 Task: Create Records for custom object Enrollment in education management system.
Action: Mouse moved to (12, 59)
Screenshot: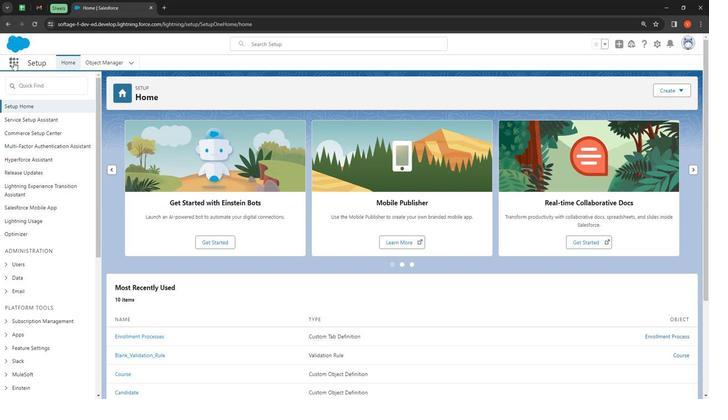
Action: Mouse pressed left at (12, 59)
Screenshot: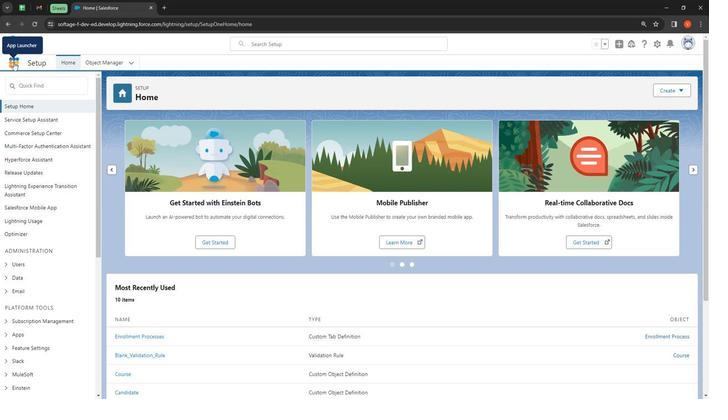
Action: Mouse moved to (26, 209)
Screenshot: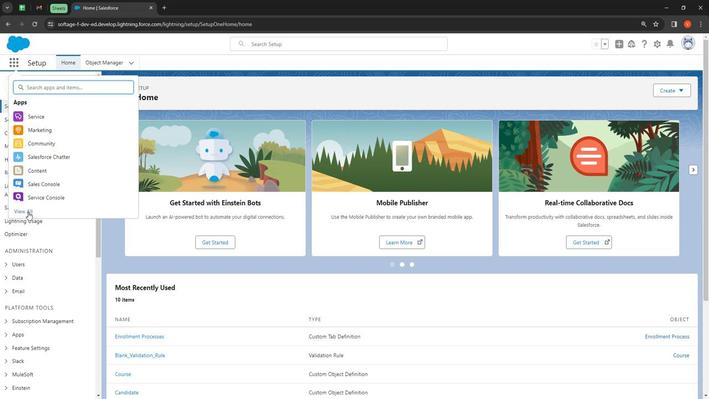 
Action: Mouse pressed left at (26, 209)
Screenshot: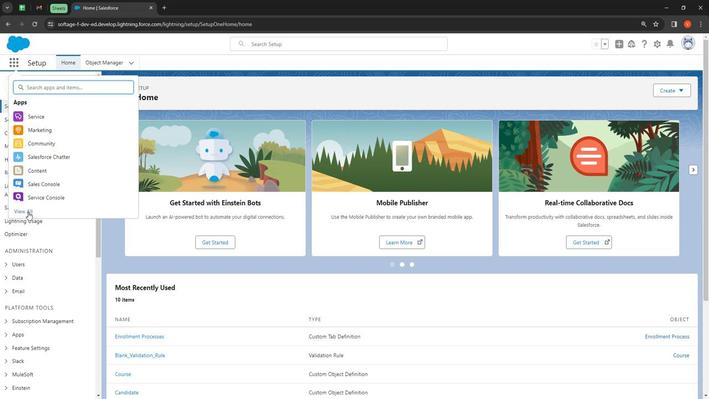 
Action: Mouse moved to (300, 82)
Screenshot: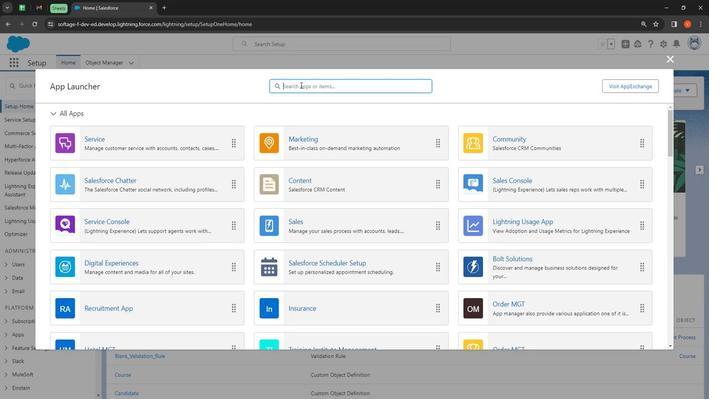 
Action: Mouse pressed left at (300, 82)
Screenshot: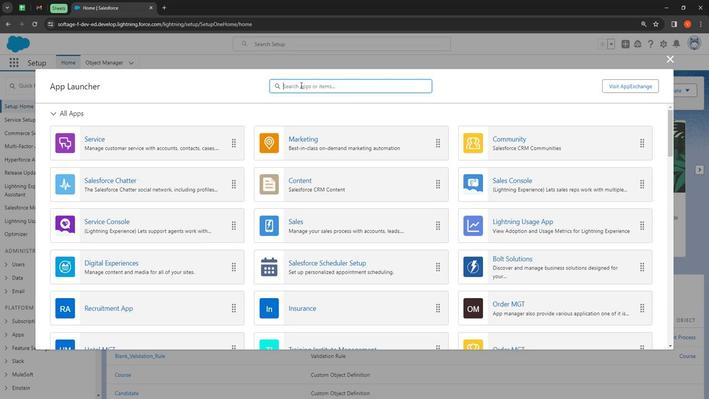 
Action: Key pressed <Key.shift>Enro
Screenshot: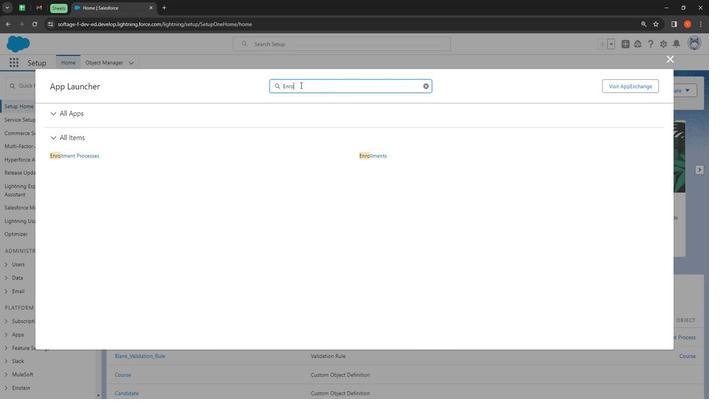 
Action: Mouse moved to (383, 153)
Screenshot: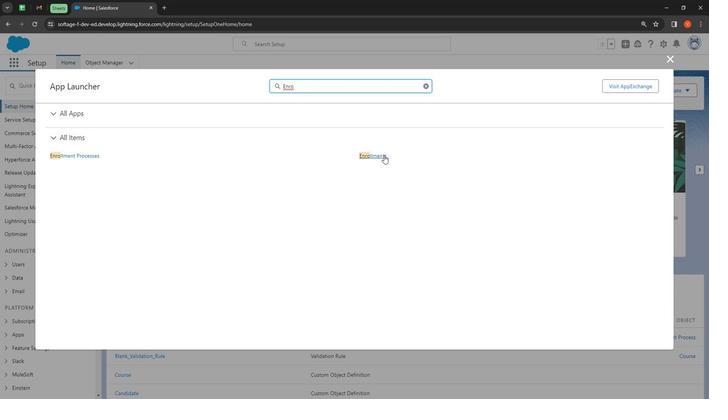 
Action: Mouse pressed left at (383, 153)
Screenshot: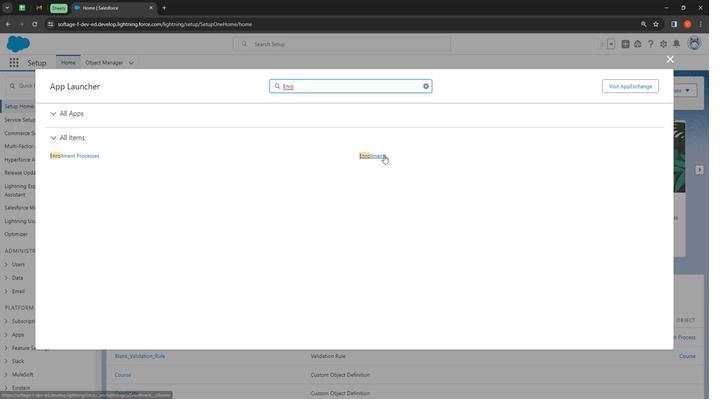 
Action: Mouse moved to (601, 86)
Screenshot: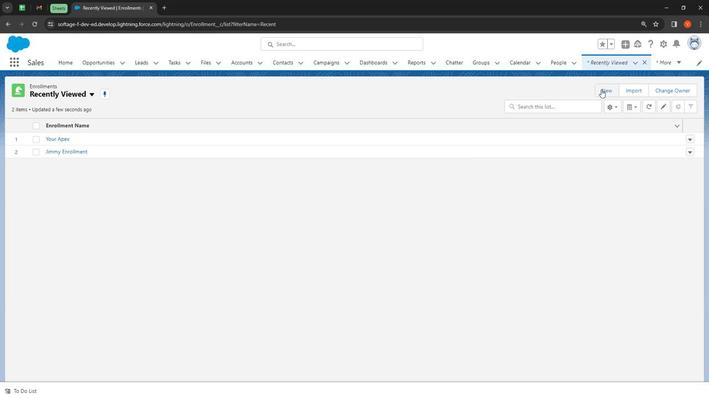 
Action: Mouse pressed left at (601, 86)
Screenshot: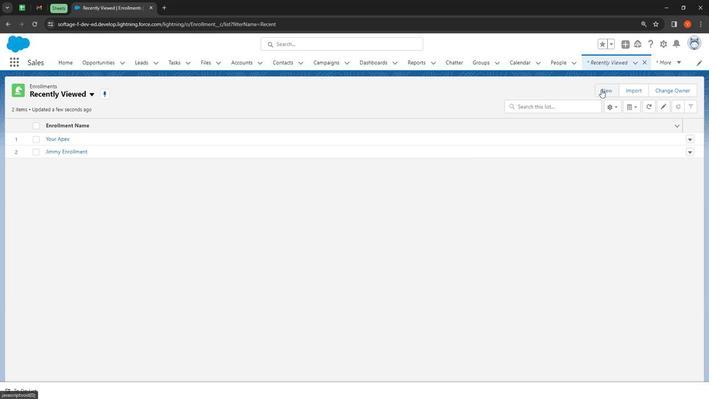 
Action: Mouse moved to (227, 130)
Screenshot: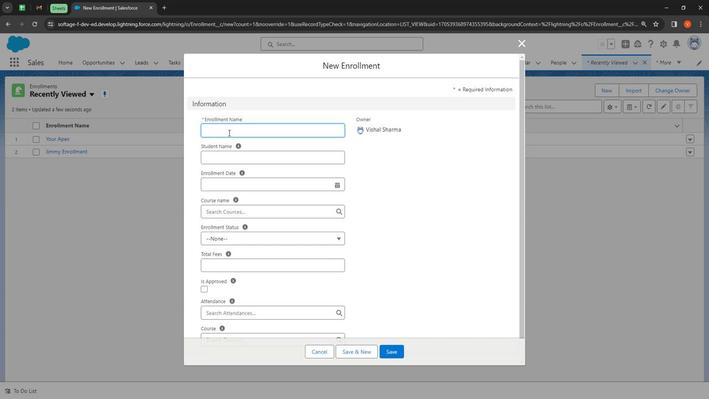 
Action: Mouse pressed left at (227, 130)
Screenshot: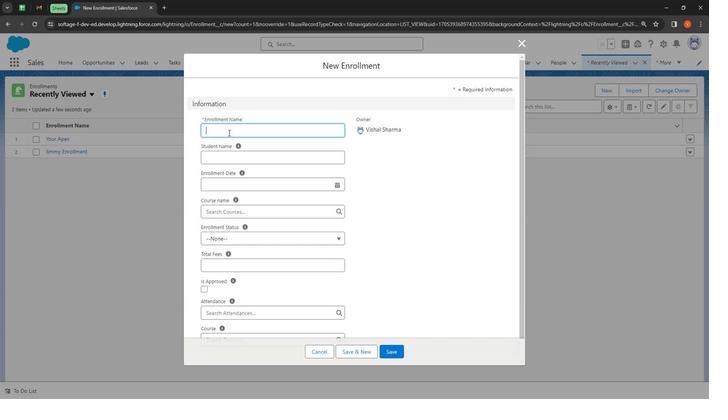 
Action: Key pressed <Key.shift><Key.shift><Key.shift><Key.shift><Key.shift><Key.shift><Key.shift><Key.shift><Key.shift><Key.shift><Key.shift><Key.shift><Key.shift><Key.shift><Key.shift><Key.shift><Key.shift><Key.shift><Key.shift><Key.shift><Key.shift><Key.shift><Key.shift><Key.shift><Key.shift><Key.shift><Key.shift><Key.shift><Key.shift><Key.shift><Key.shift><Key.shift><Key.shift><Key.shift><Key.shift><Key.shift><Key.shift><Key.shift><Key.shift><Key.shift><Key.shift><Key.shift><Key.shift><Key.shift><Key.shift><Key.shift>James
Screenshot: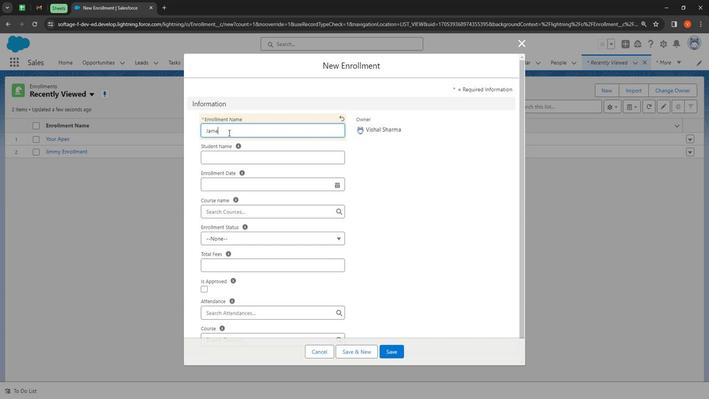 
Action: Mouse moved to (239, 153)
Screenshot: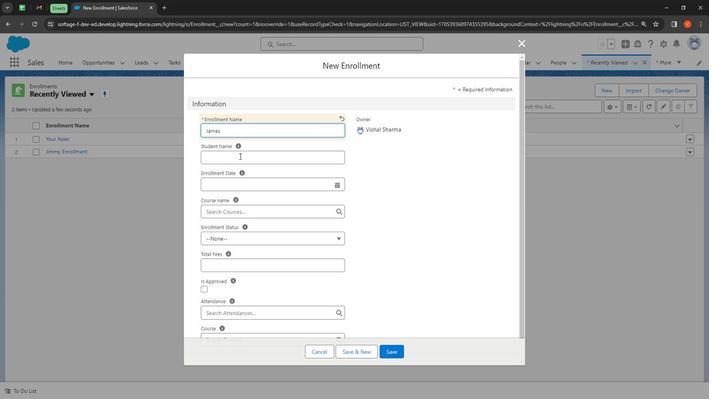 
Action: Mouse pressed left at (239, 153)
Screenshot: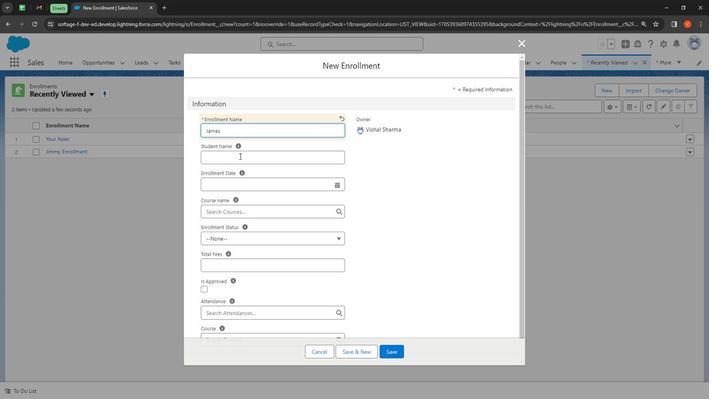 
Action: Mouse moved to (240, 153)
Screenshot: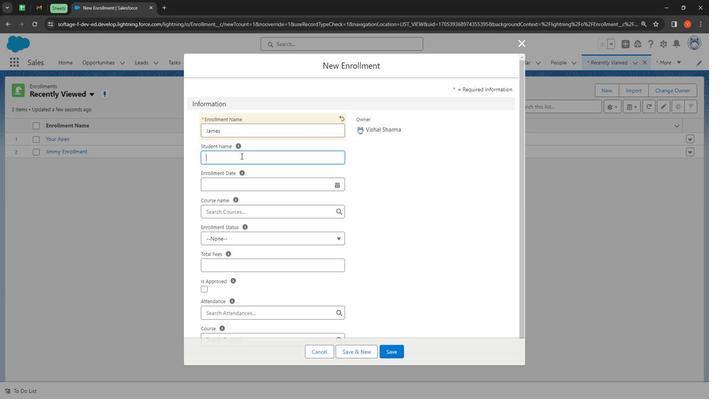 
Action: Key pressed <Key.shift><Key.shift>James<Key.space><Key.shift>White
Screenshot: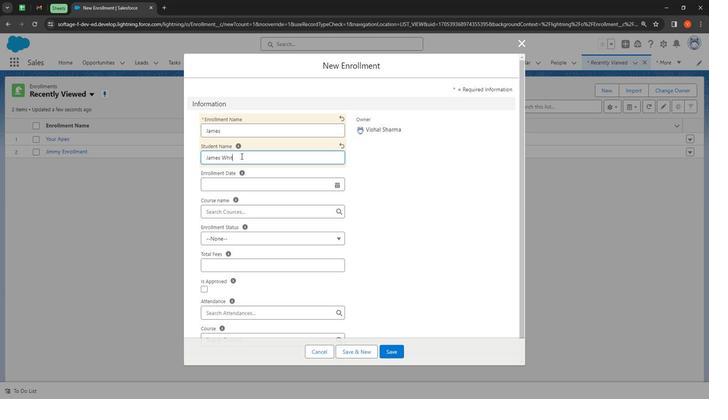
Action: Mouse moved to (241, 178)
Screenshot: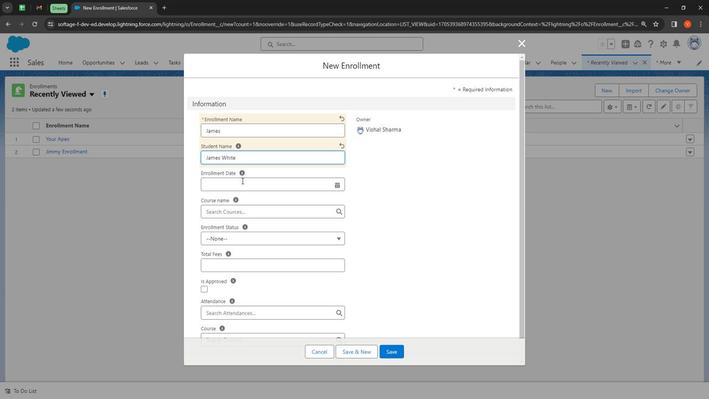 
Action: Mouse pressed left at (241, 178)
Screenshot: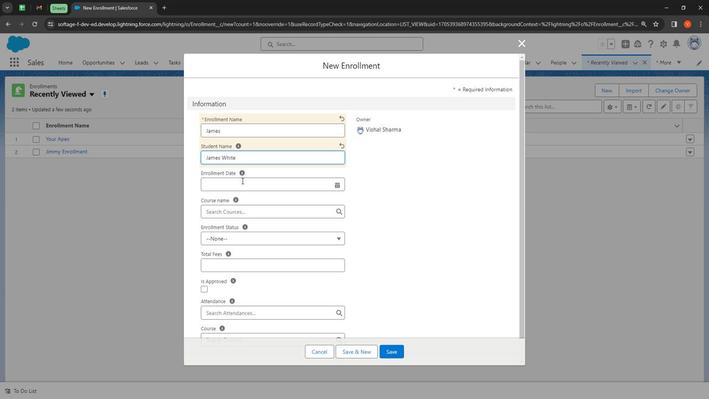 
Action: Mouse moved to (326, 201)
Screenshot: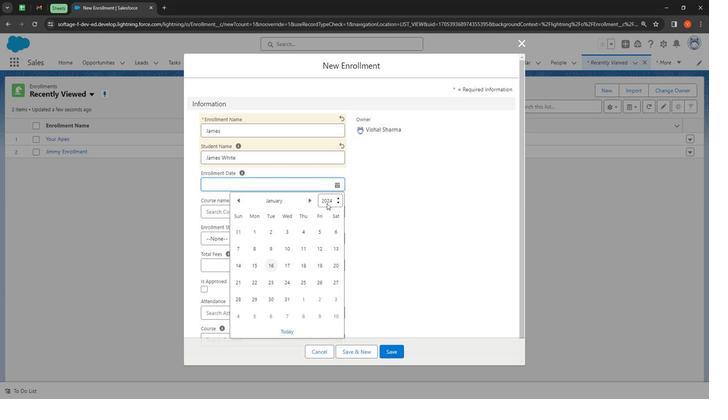 
Action: Mouse pressed left at (326, 201)
Screenshot: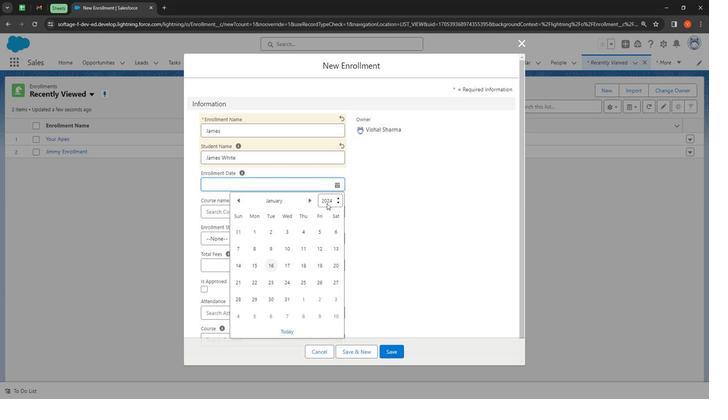 
Action: Mouse moved to (332, 323)
Screenshot: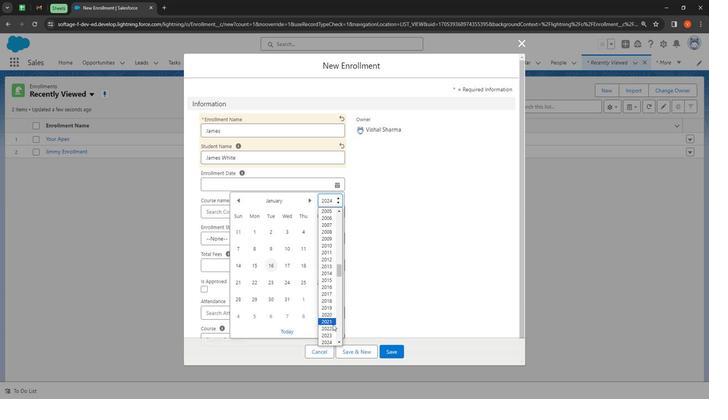 
Action: Mouse pressed left at (332, 323)
Screenshot: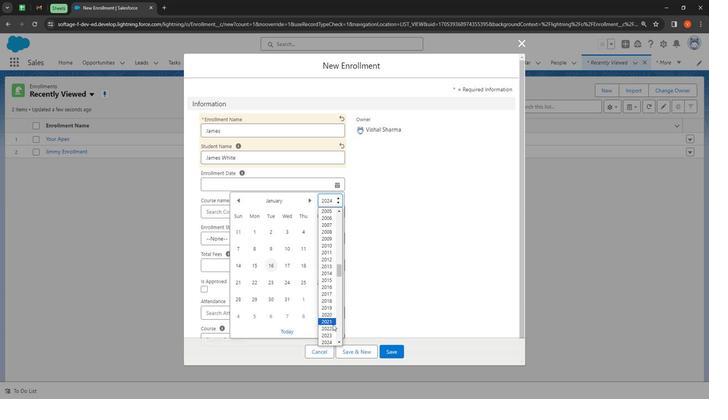 
Action: Mouse moved to (291, 263)
Screenshot: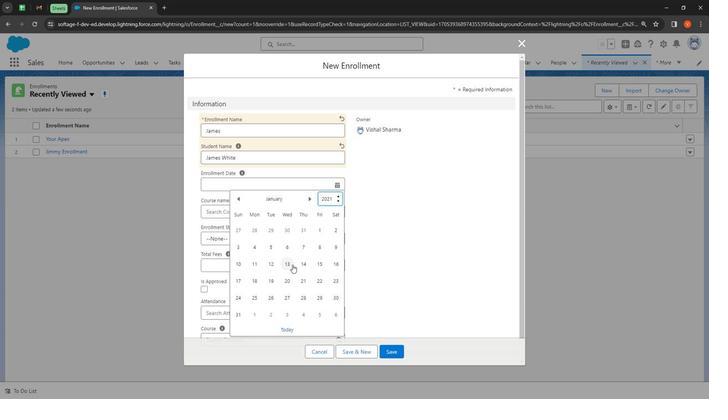 
Action: Mouse pressed left at (291, 263)
Screenshot: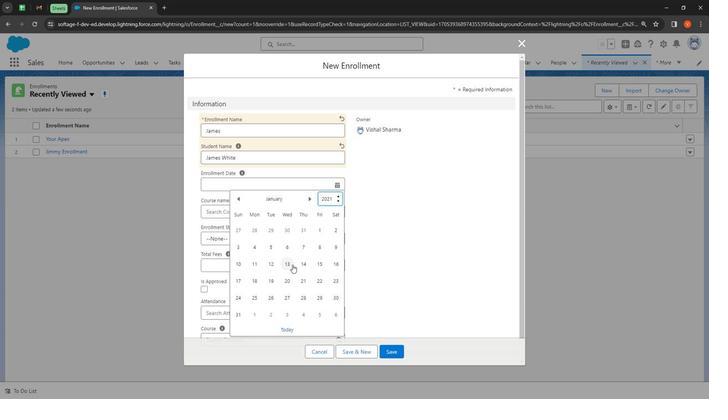 
Action: Mouse moved to (227, 209)
Screenshot: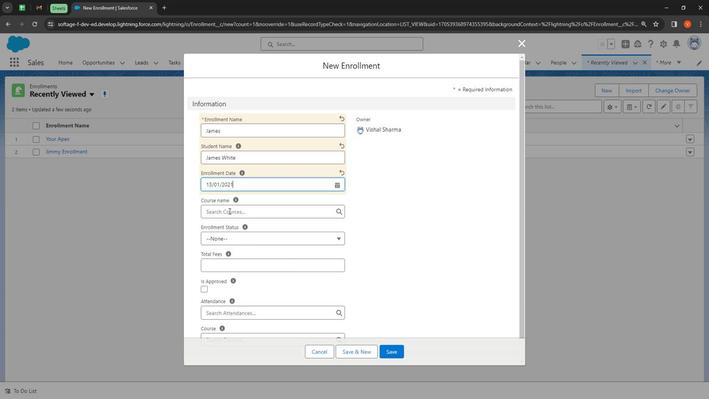 
Action: Mouse pressed left at (227, 209)
Screenshot: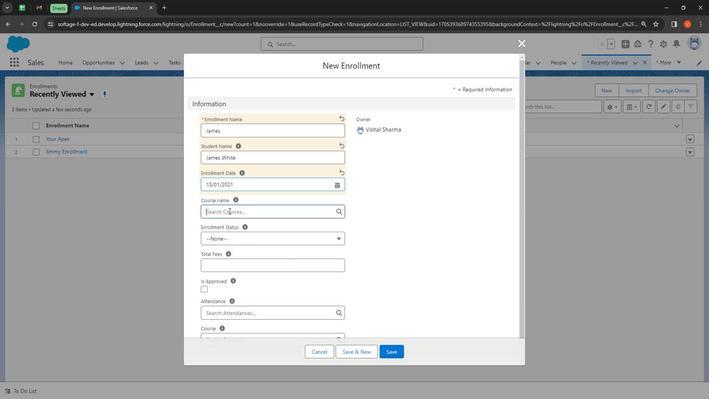 
Action: Mouse moved to (279, 244)
Screenshot: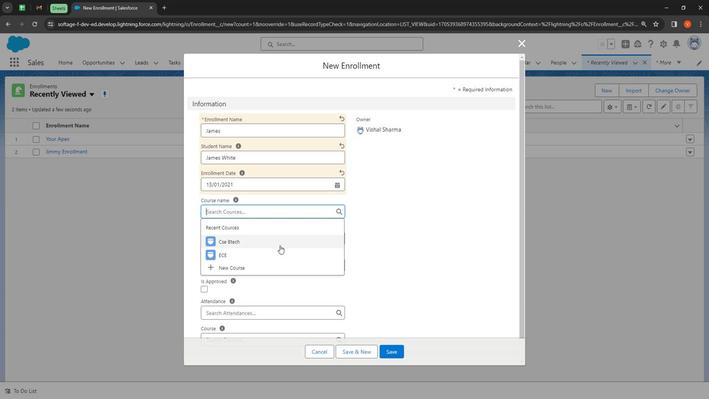 
Action: Mouse pressed left at (279, 244)
Screenshot: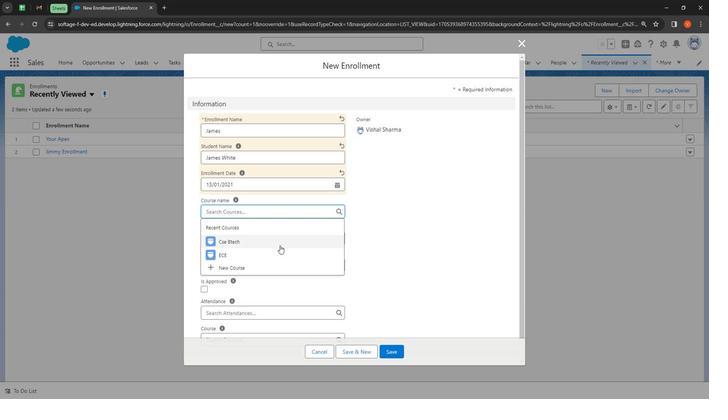 
Action: Mouse moved to (226, 236)
Screenshot: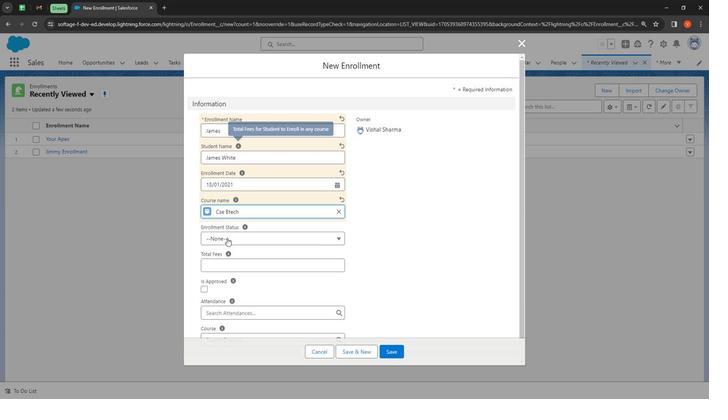 
Action: Mouse pressed left at (226, 236)
Screenshot: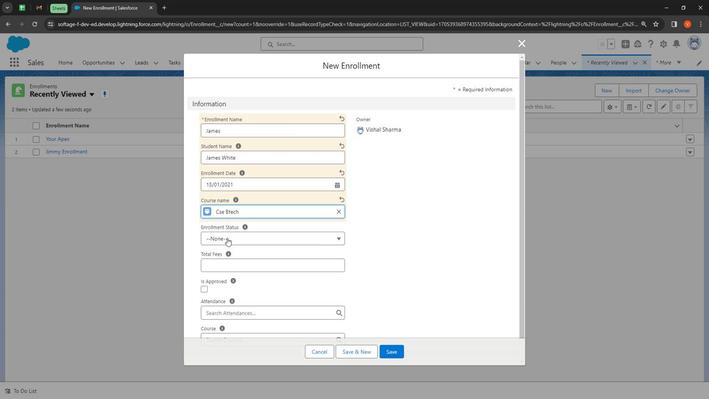 
Action: Mouse moved to (240, 273)
Screenshot: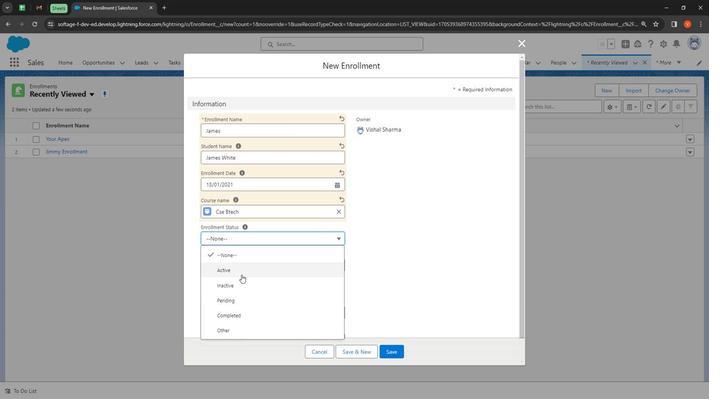 
Action: Mouse pressed left at (240, 273)
Screenshot: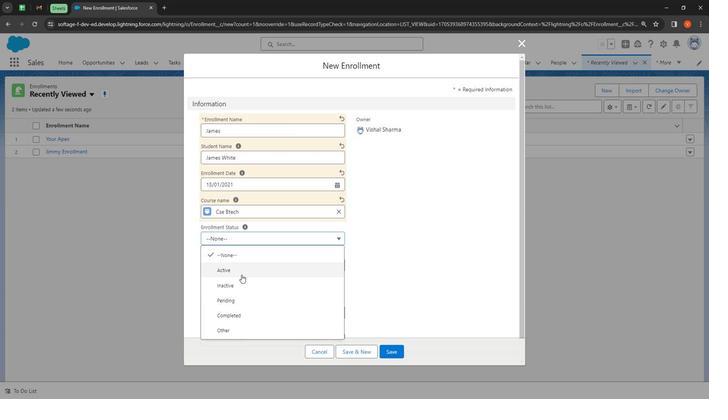 
Action: Mouse moved to (235, 267)
Screenshot: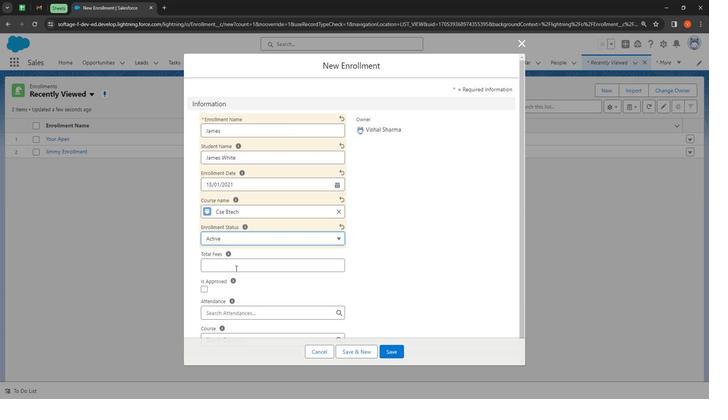
Action: Mouse pressed left at (235, 267)
Screenshot: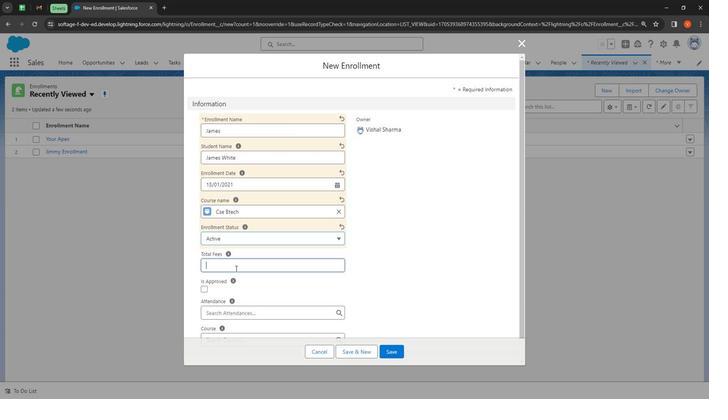 
Action: Mouse moved to (234, 266)
Screenshot: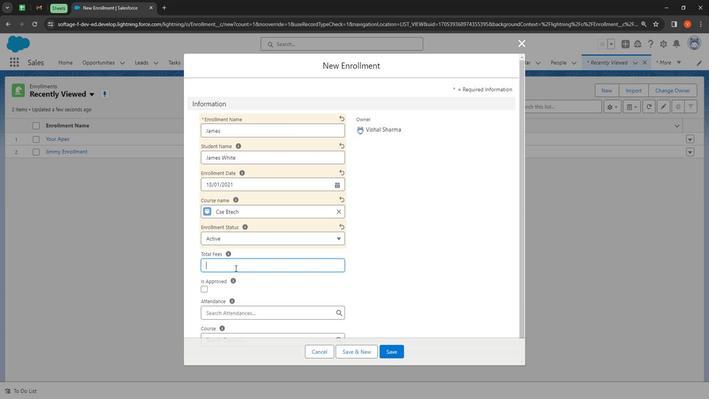 
Action: Key pressed 68000
Screenshot: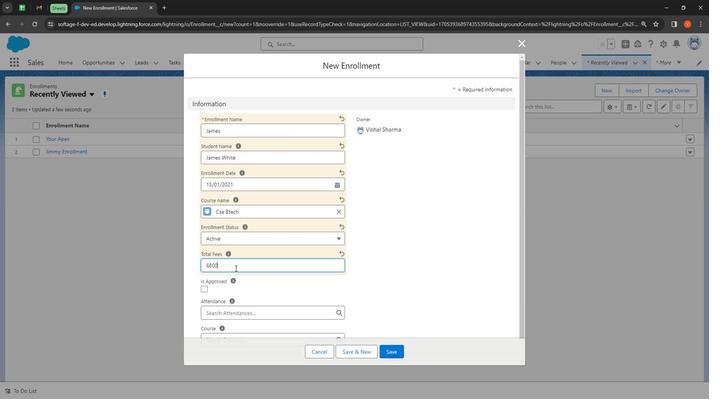
Action: Mouse moved to (239, 277)
Screenshot: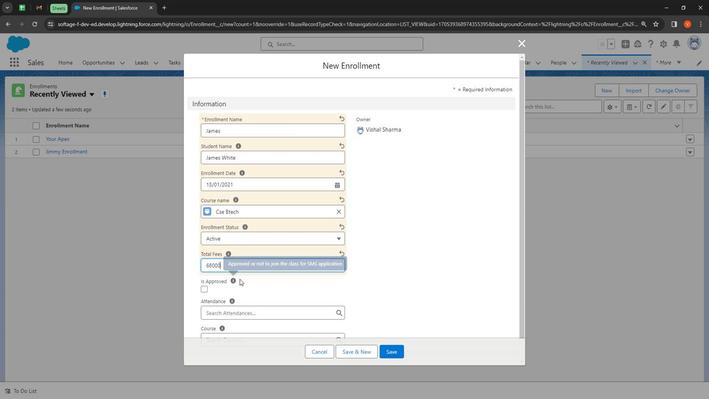
Action: Mouse pressed left at (239, 277)
Screenshot: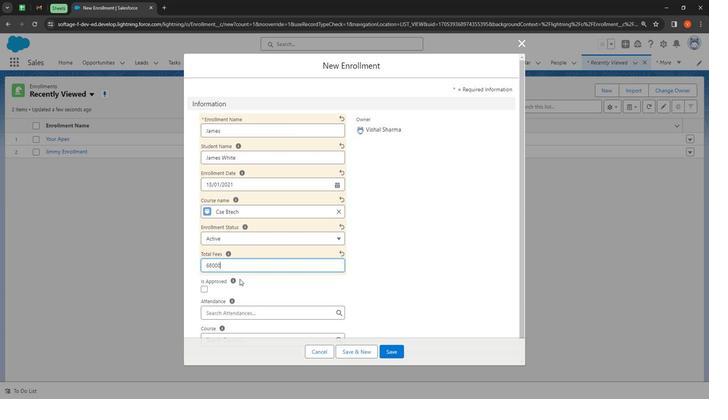 
Action: Mouse moved to (201, 287)
Screenshot: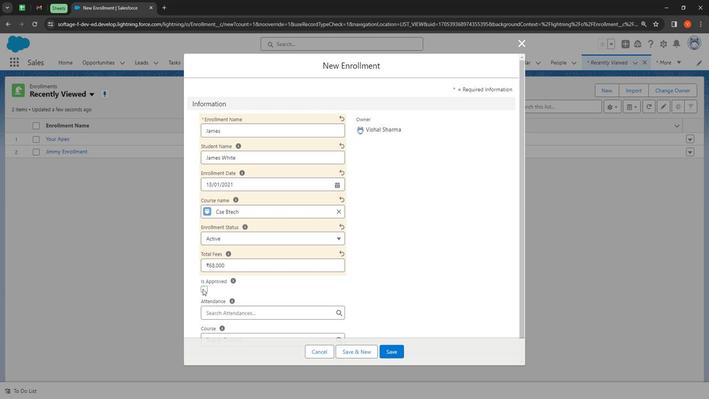 
Action: Mouse pressed left at (201, 287)
Screenshot: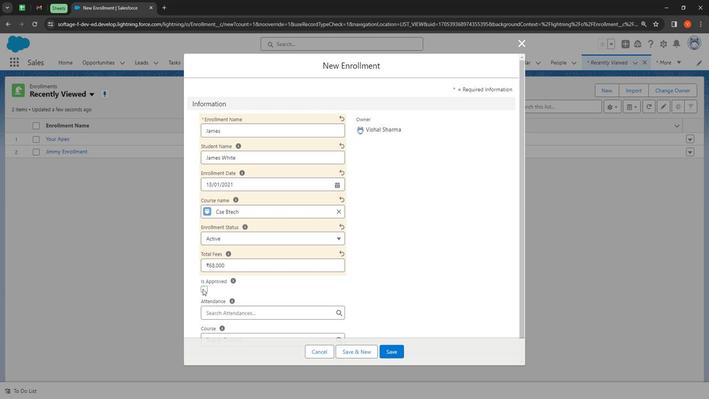 
Action: Mouse moved to (227, 311)
Screenshot: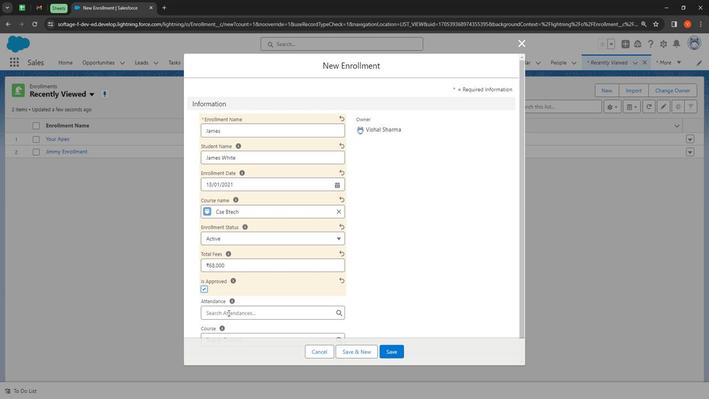 
Action: Mouse pressed left at (227, 311)
Screenshot: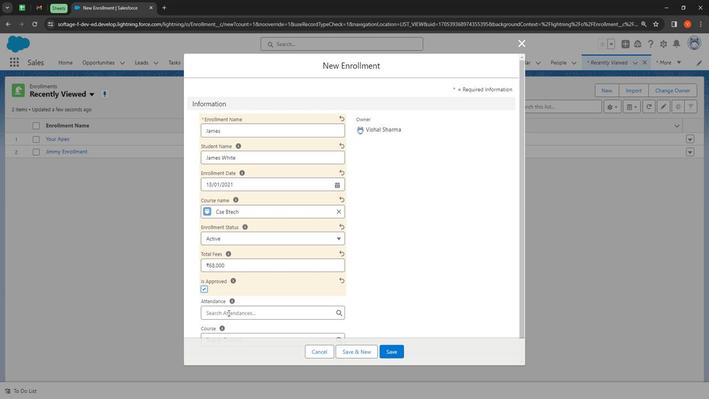 
Action: Mouse moved to (255, 353)
Screenshot: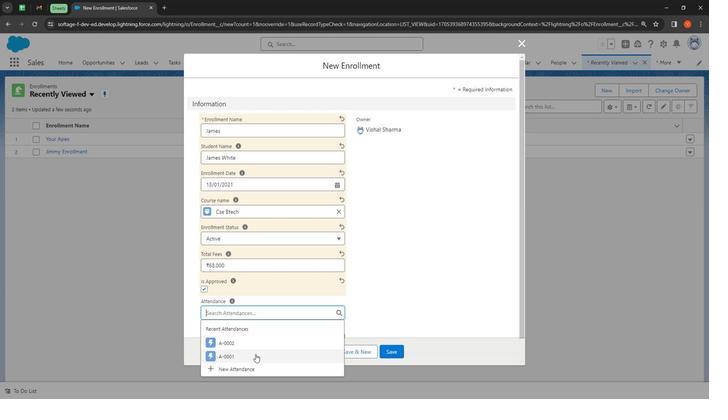
Action: Mouse pressed left at (255, 353)
Screenshot: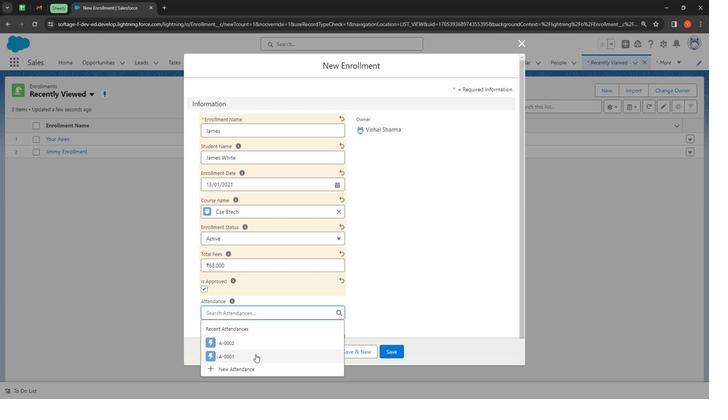 
Action: Mouse moved to (391, 291)
Screenshot: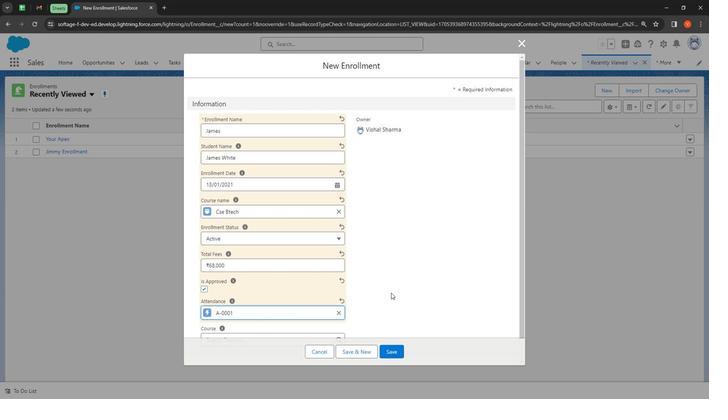 
Action: Mouse scrolled (391, 291) with delta (0, 0)
Screenshot: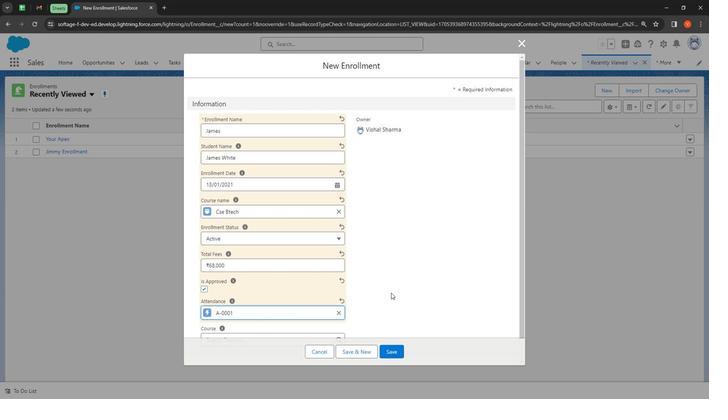 
Action: Mouse scrolled (391, 291) with delta (0, 0)
Screenshot: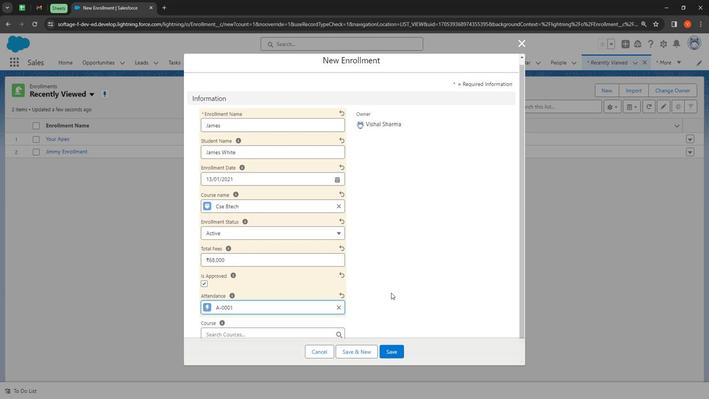 
Action: Mouse scrolled (391, 291) with delta (0, 0)
Screenshot: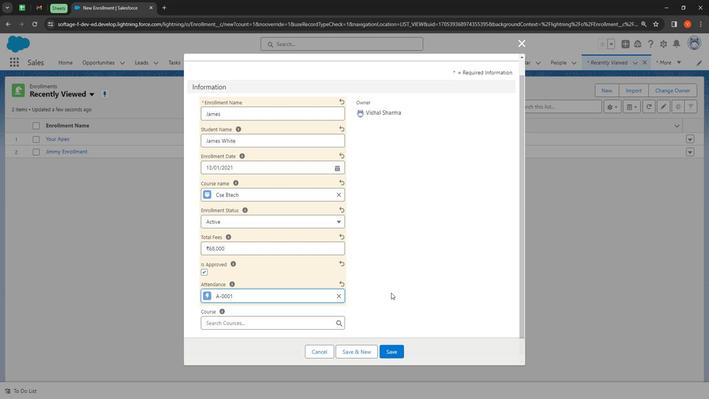 
Action: Mouse scrolled (391, 291) with delta (0, 0)
Screenshot: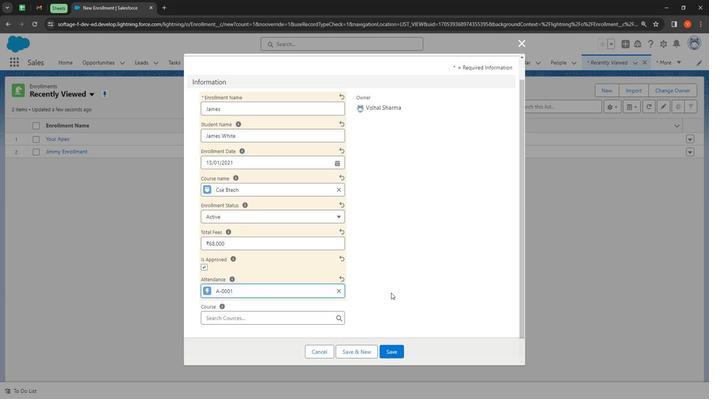 
Action: Mouse scrolled (391, 291) with delta (0, 0)
Screenshot: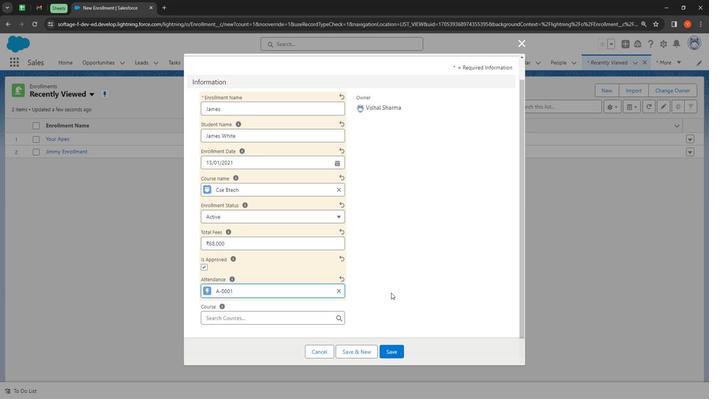 
Action: Mouse moved to (279, 320)
Screenshot: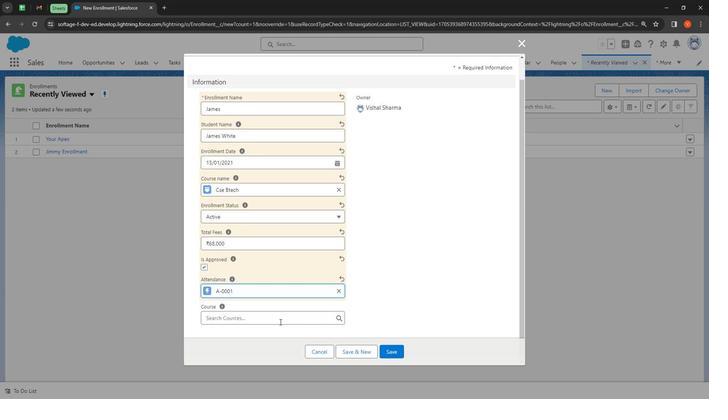 
Action: Mouse pressed left at (279, 320)
Screenshot: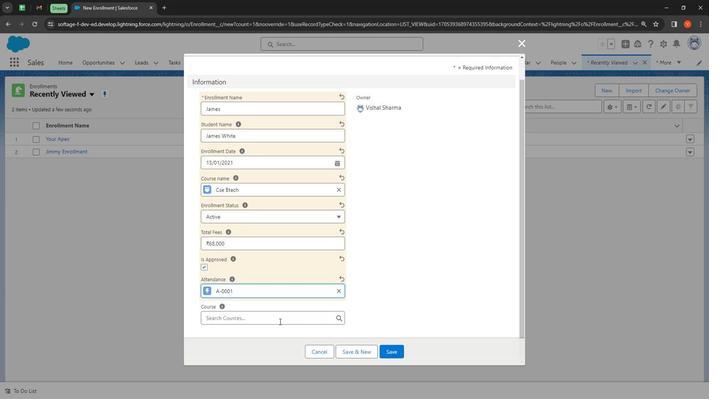
Action: Mouse moved to (273, 348)
Screenshot: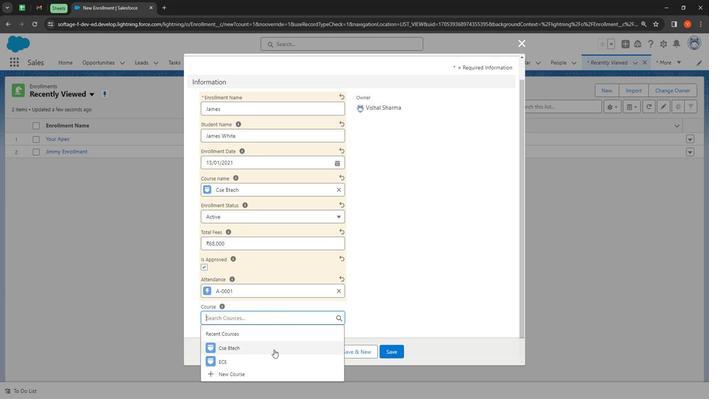 
Action: Mouse pressed left at (273, 348)
Screenshot: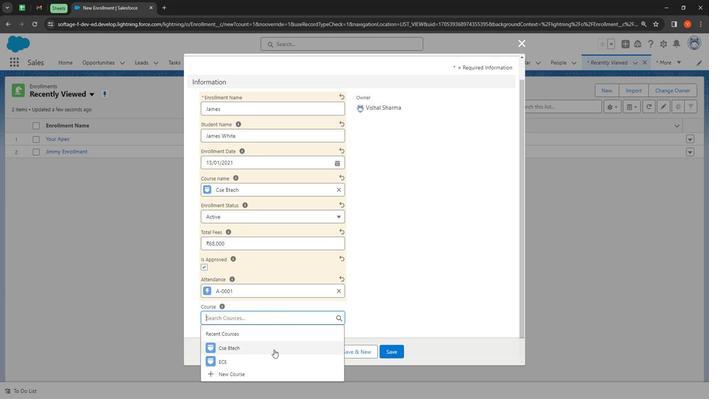 
Action: Mouse moved to (383, 346)
Screenshot: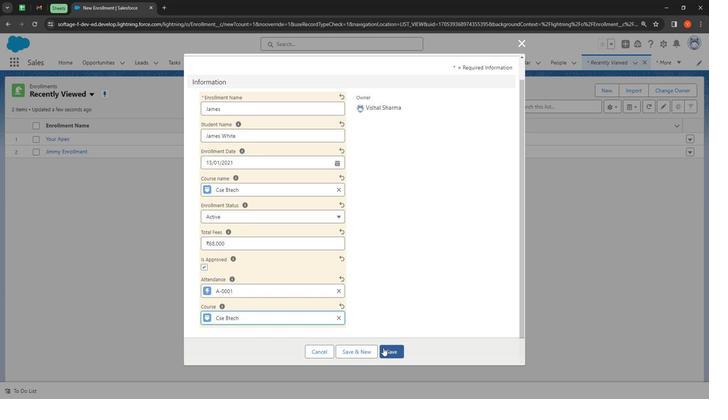 
Action: Mouse pressed left at (383, 346)
Screenshot: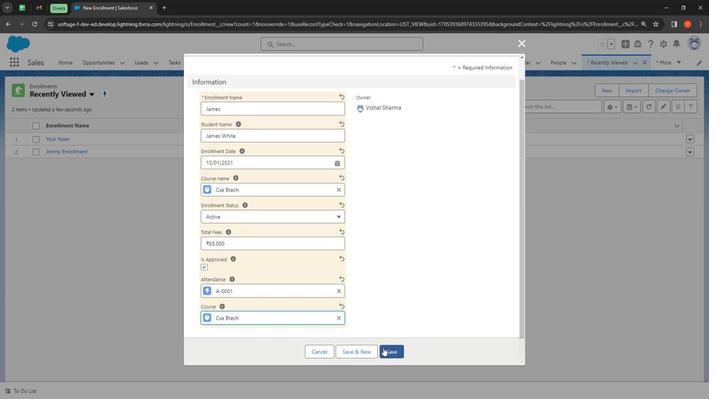 
Action: Mouse moved to (554, 62)
Screenshot: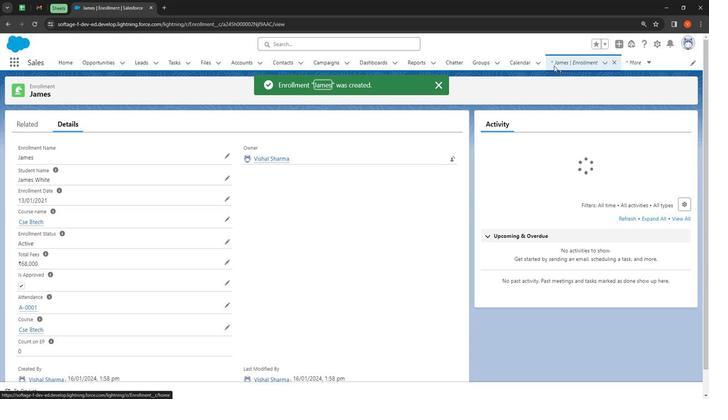
Action: Mouse pressed left at (554, 62)
Screenshot: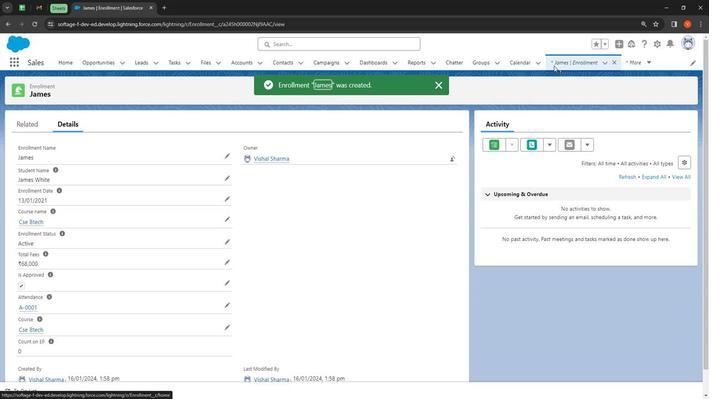 
Action: Mouse moved to (605, 87)
Screenshot: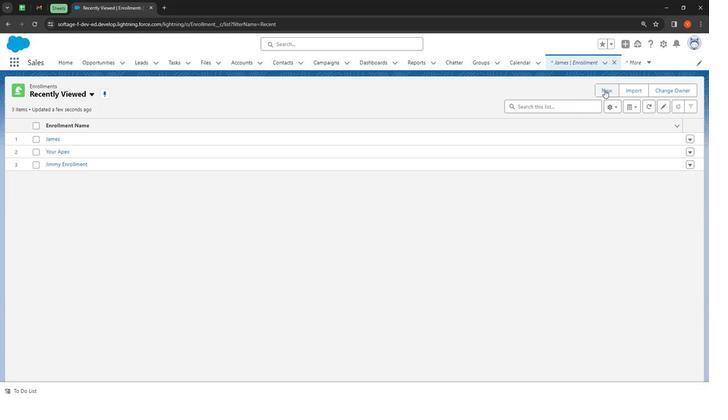 
Action: Mouse pressed left at (605, 87)
Screenshot: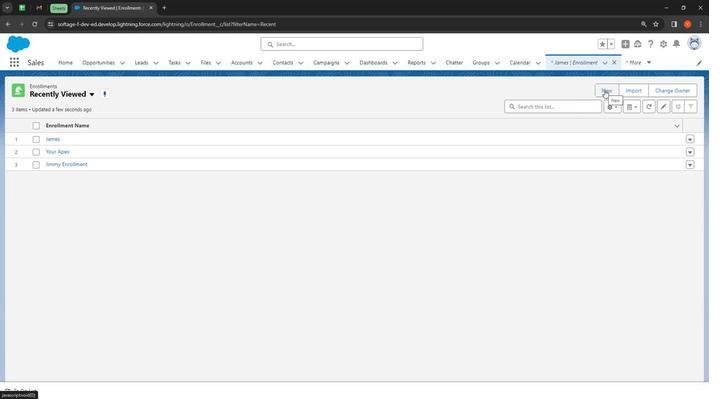 
Action: Mouse moved to (269, 125)
Screenshot: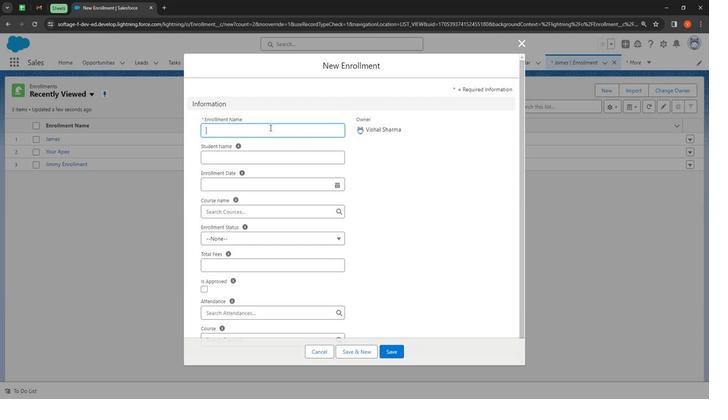 
Action: Mouse pressed left at (269, 125)
Screenshot: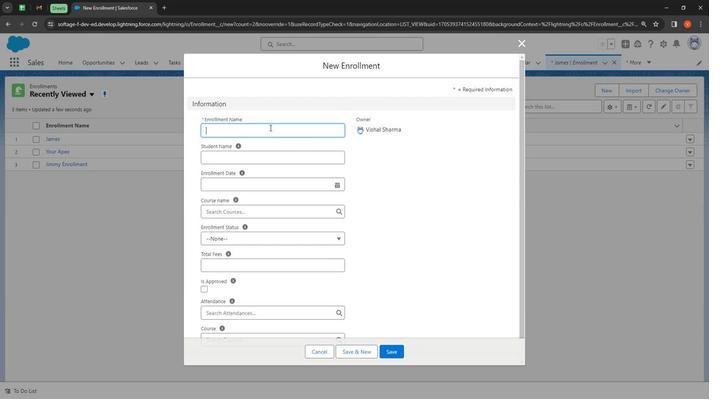 
Action: Key pressed <Key.shift><Key.shift><Key.shift><Key.shift><Key.shift><Key.shift><Key.shift><Key.shift><Key.shift><Key.shift><Key.shift><Key.shift><Key.shift><Key.shift><Key.shift><Key.shift><Key.shift><Key.shift><Key.shift><Key.shift><Key.shift><Key.shift><Key.shift><Key.shift><Key.shift><Key.shift><Key.shift><Key.shift><Key.shift><Key.shift><Key.shift><Key.shift><Key.shift><Key.shift><Key.shift><Key.shift><Key.shift><Key.shift><Key.shift><Key.shift><Key.shift><Key.shift>Jhon<Key.space><Key.backspace><Key.backspace><Key.backspace><Key.backspace>ohn<Key.space><Key.shift><Key.shift><Key.shift><Key.shift><Key.shift><Key.shift><Key.shift><Key.shift><Key.shift>Smith<Key.tab><Key.tab><Key.shift><Key.shift><Key.shift><Key.shift><Key.shift><Key.shift><Key.shift><Key.shift><Key.shift><Key.shift><Key.shift><Key.shift><Key.shift><Key.shift><Key.shift><Key.shift><Key.shift><Key.shift><Key.shift><Key.shift><Key.shift><Key.shift><Key.shift><Key.shift><Key.shift><Key.shift><Key.shift><Key.shift><Key.shift><Key.shift><Key.shift><Key.shift><Key.shift><Key.shift><Key.shift><Key.shift><Key.shift><Key.shift><Key.shift><Key.shift><Key.shift><Key.shift><Key.shift><Key.shift><Key.shift><Key.shift><Key.shift><Key.shift><Key.shift><Key.shift><Key.shift><Key.shift><Key.shift><Key.shift><Key.shift><Key.shift><Key.shift><Key.shift><Key.shift><Key.shift><Key.shift><Key.shift><Key.shift>Dev<Key.space><Key.shift><Key.shift><Key.shift><Key.shift><Key.shift><Key.shift><Key.shift><Key.shift><Key.shift><Key.shift><Key.shift><Key.shift><Key.shift><Key.shift><Key.shift><Key.shift><Key.shift><Key.shift><Key.shift><Key.shift><Key.shift><Key.shift><Key.shift><Key.shift><Key.shift><Key.shift><Key.shift>@<Key.backspace>2<Key.space><Key.shift>Deve
Screenshot: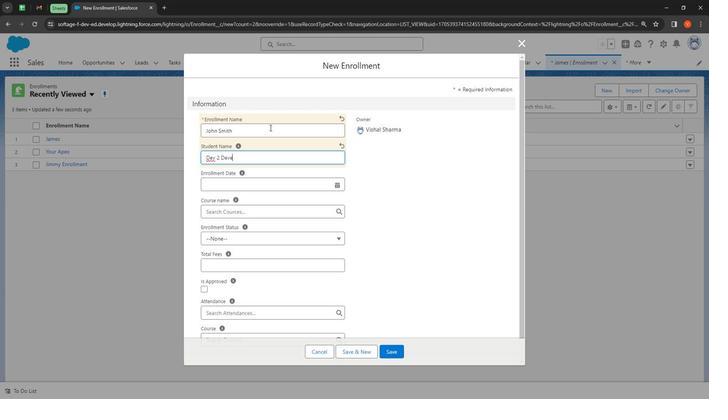 
Action: Mouse moved to (244, 184)
Screenshot: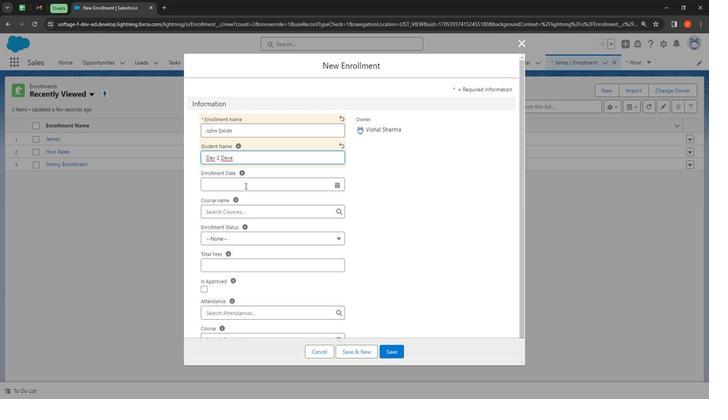 
Action: Mouse pressed left at (244, 184)
Screenshot: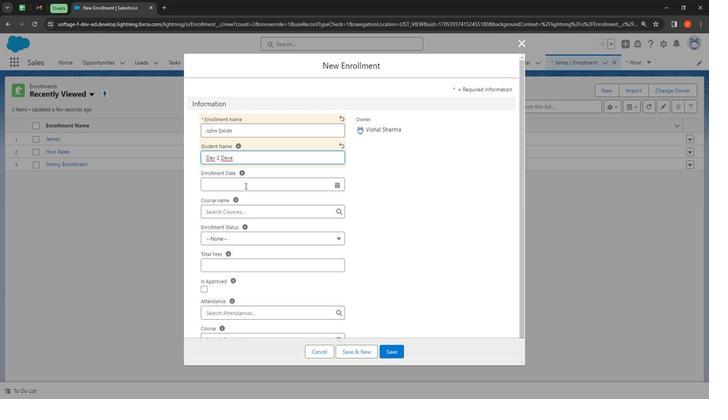 
Action: Mouse moved to (307, 259)
Screenshot: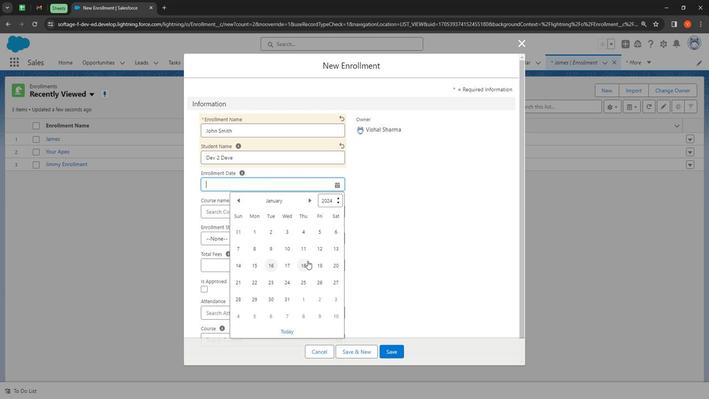 
Action: Mouse pressed left at (307, 259)
Screenshot: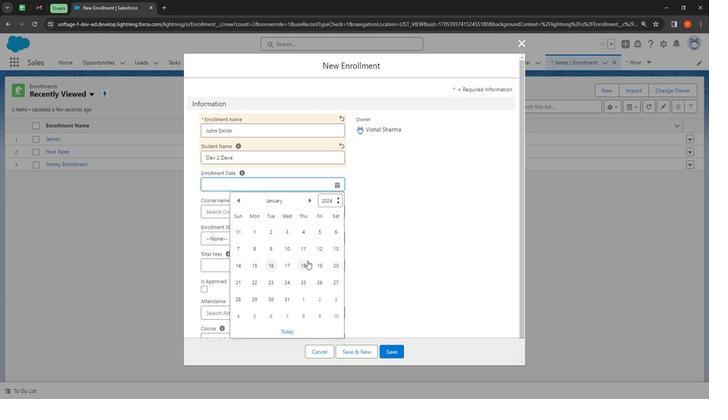 
Action: Mouse moved to (292, 215)
Screenshot: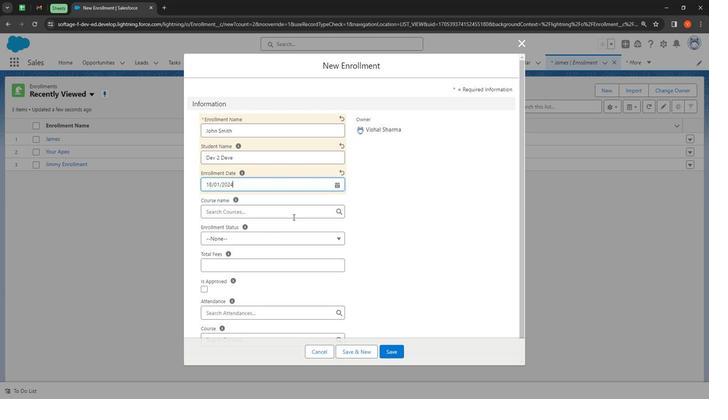 
Action: Mouse pressed left at (292, 215)
Screenshot: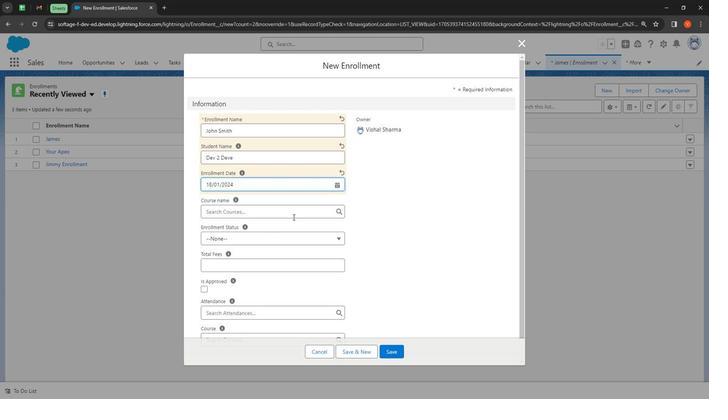 
Action: Mouse moved to (240, 255)
Screenshot: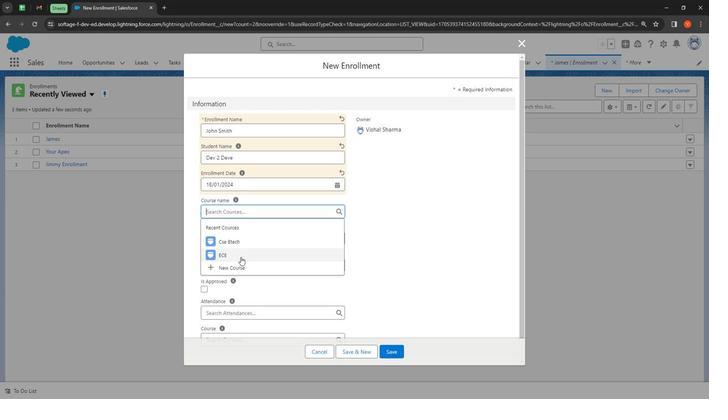 
Action: Mouse pressed left at (240, 255)
Screenshot: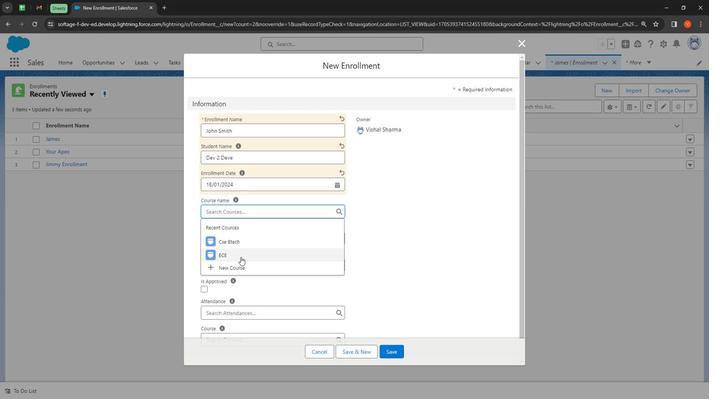 
Action: Mouse moved to (241, 240)
Screenshot: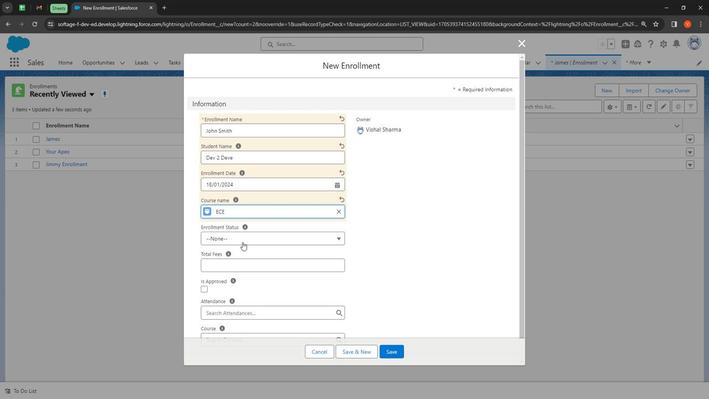 
Action: Mouse pressed left at (241, 240)
Screenshot: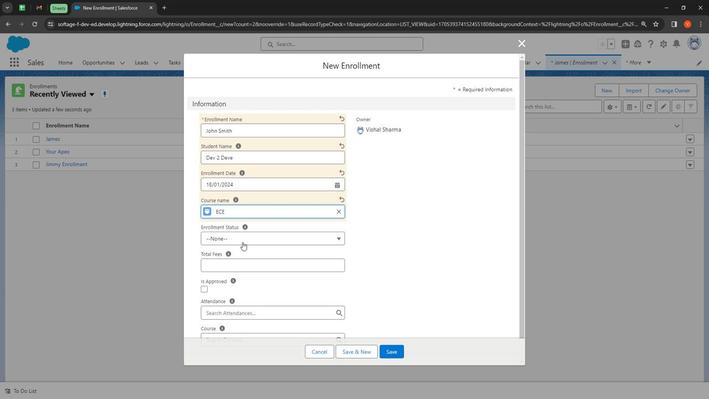 
Action: Mouse moved to (257, 296)
Screenshot: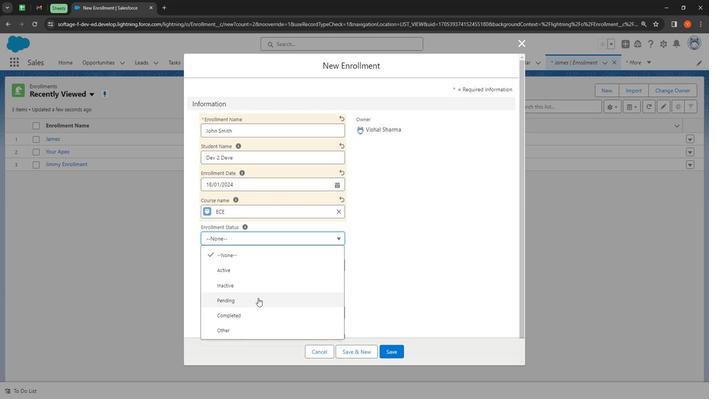 
Action: Mouse pressed left at (257, 296)
Screenshot: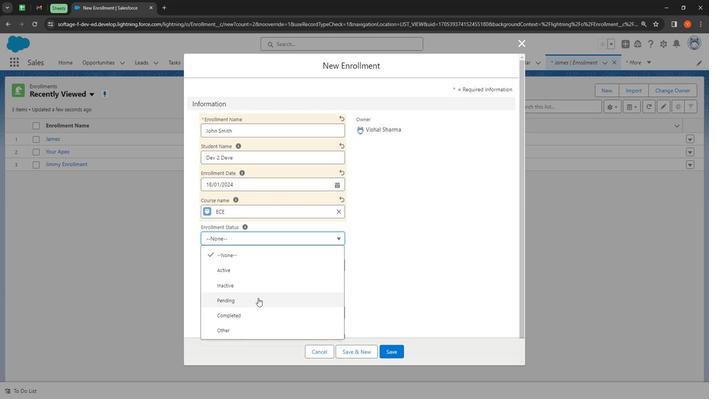 
Action: Mouse moved to (220, 262)
Screenshot: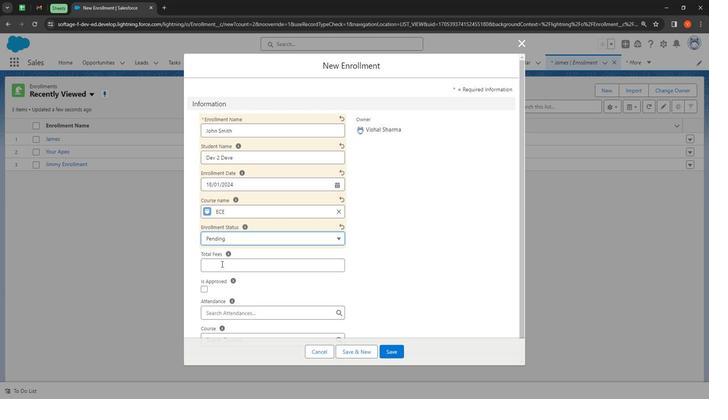 
Action: Mouse pressed left at (220, 262)
Screenshot: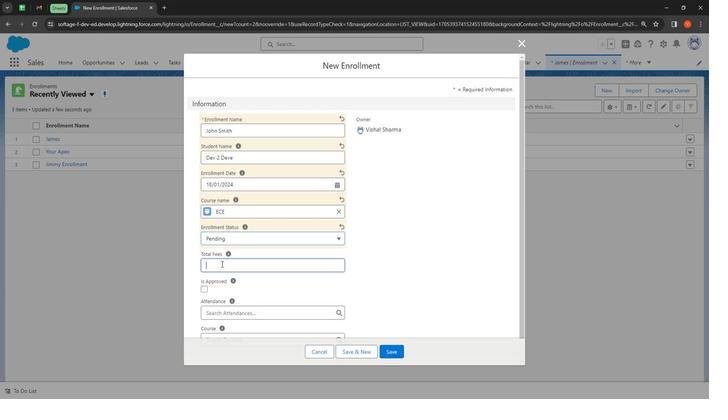 
Action: Mouse moved to (223, 256)
Screenshot: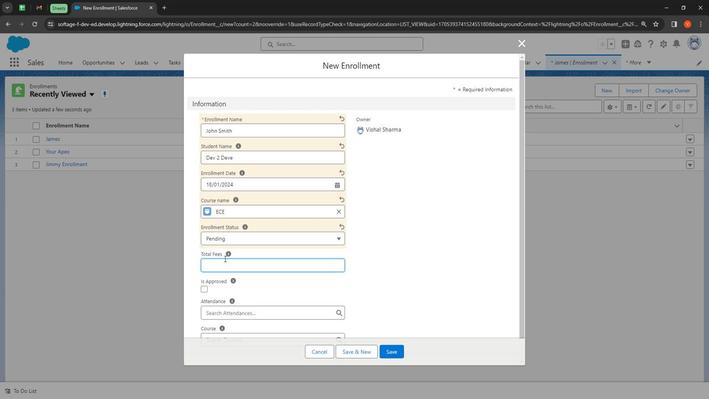 
Action: Key pressed 50000
Screenshot: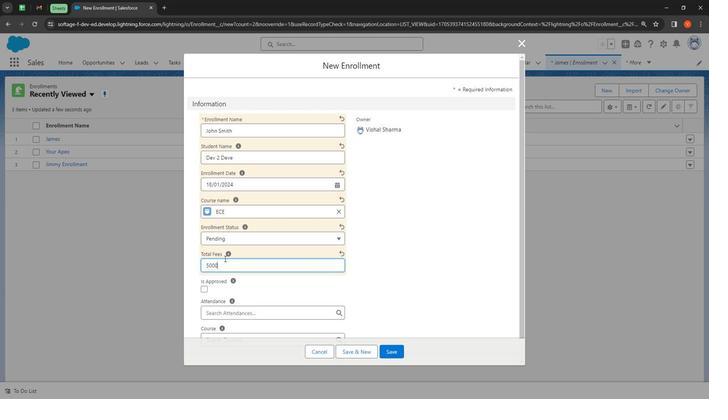 
Action: Mouse moved to (227, 287)
Screenshot: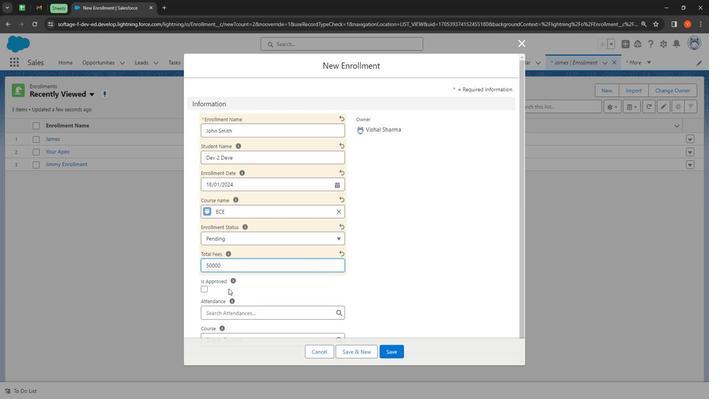 
Action: Mouse pressed left at (227, 287)
Screenshot: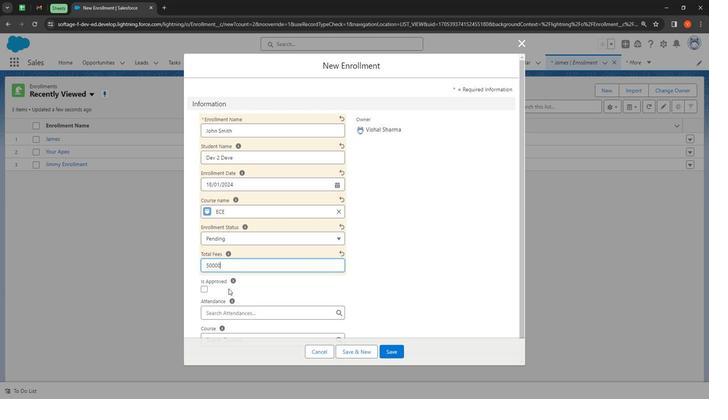 
Action: Mouse moved to (201, 288)
Screenshot: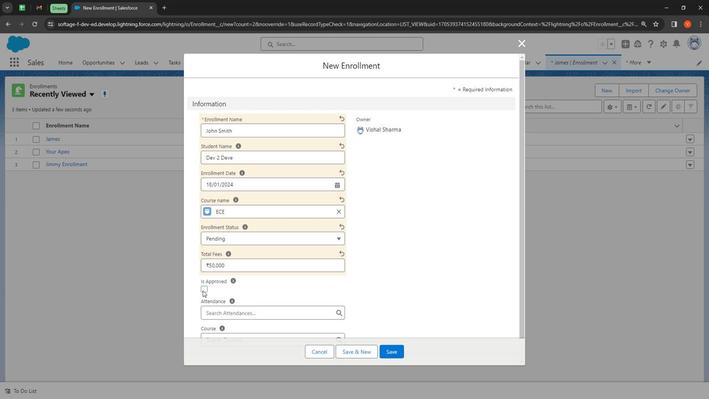 
Action: Mouse pressed left at (201, 288)
Screenshot: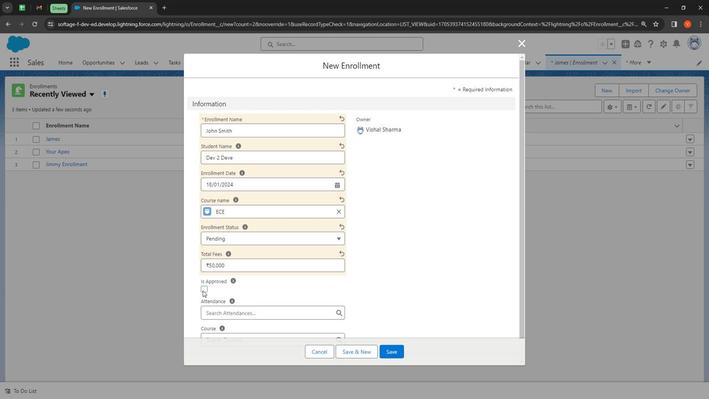 
Action: Mouse moved to (214, 310)
Screenshot: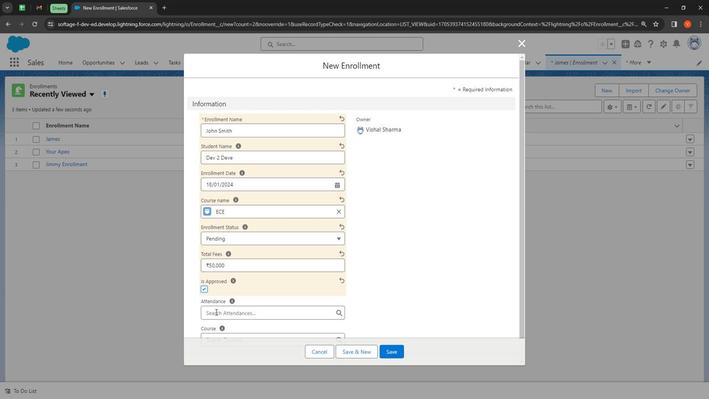 
Action: Mouse pressed left at (214, 310)
Screenshot: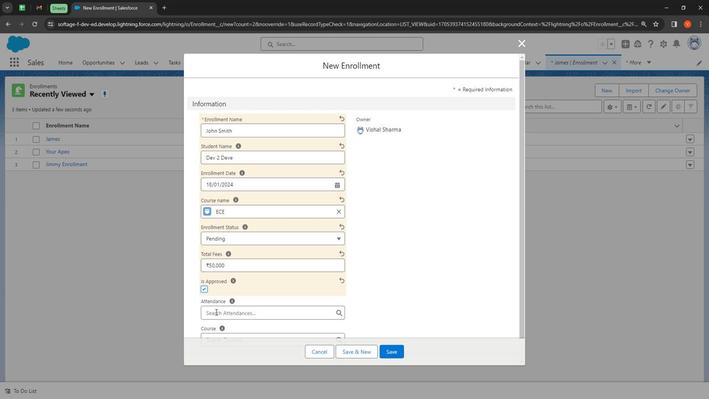 
Action: Mouse moved to (256, 353)
Screenshot: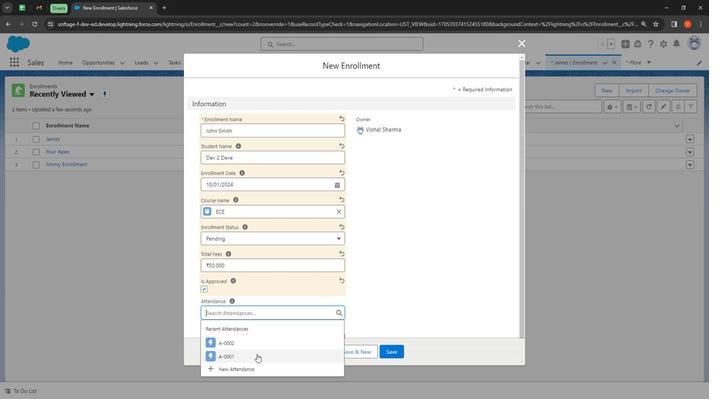 
Action: Mouse pressed left at (256, 353)
Screenshot: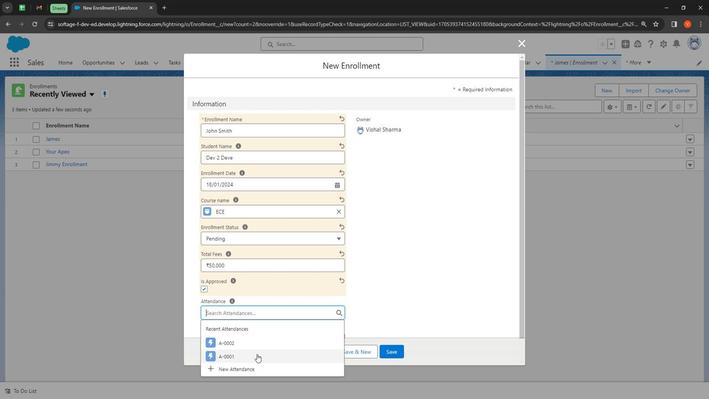
Action: Mouse moved to (393, 307)
Screenshot: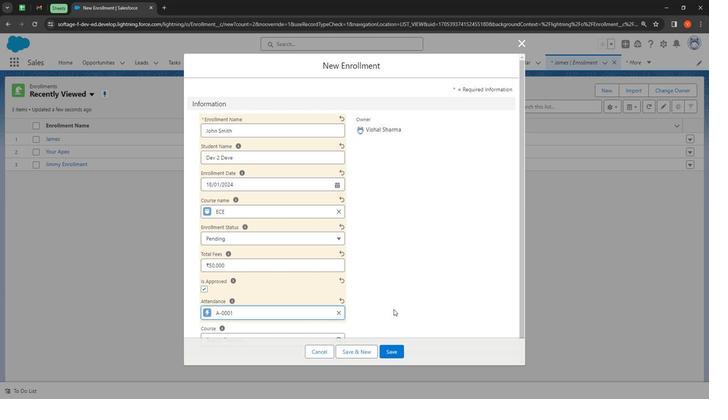 
Action: Mouse scrolled (393, 307) with delta (0, 0)
Screenshot: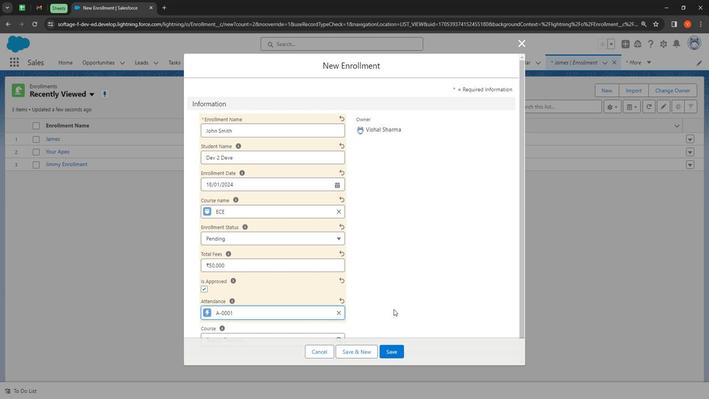 
Action: Mouse scrolled (393, 307) with delta (0, 0)
Screenshot: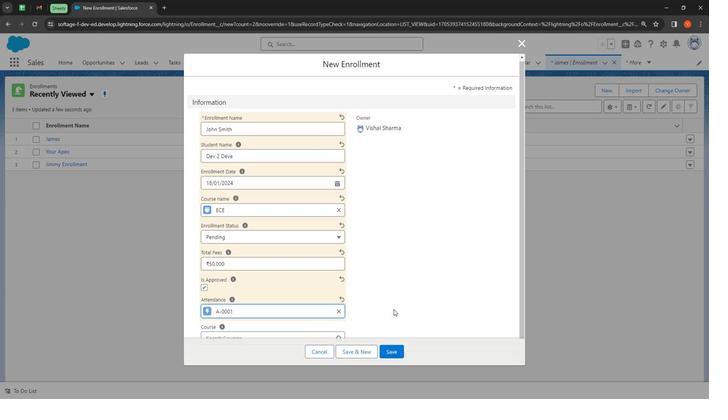 
Action: Mouse scrolled (393, 307) with delta (0, 0)
Screenshot: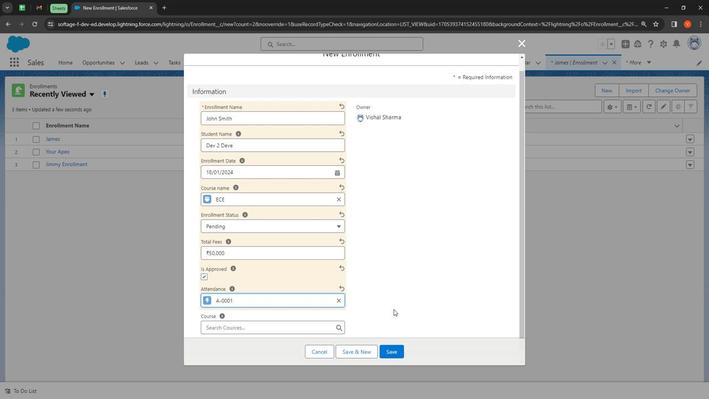 
Action: Mouse scrolled (393, 307) with delta (0, 0)
Screenshot: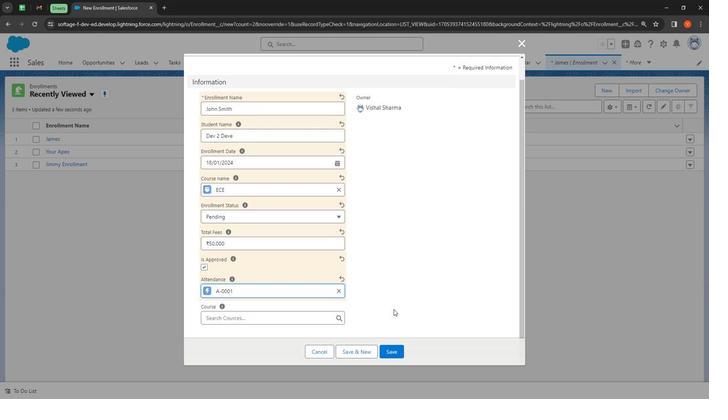 
Action: Mouse moved to (306, 317)
Screenshot: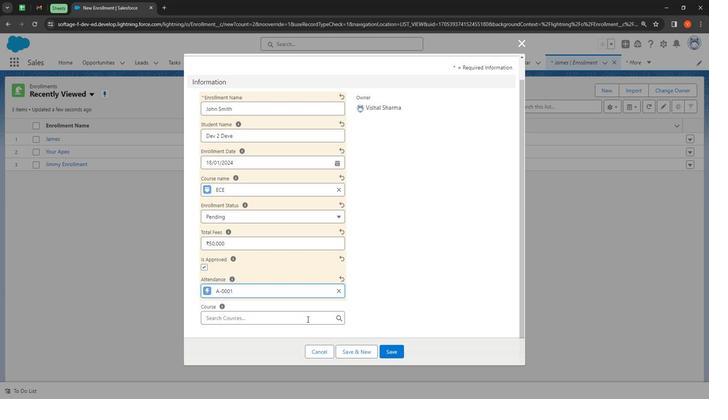 
Action: Mouse pressed left at (306, 317)
Screenshot: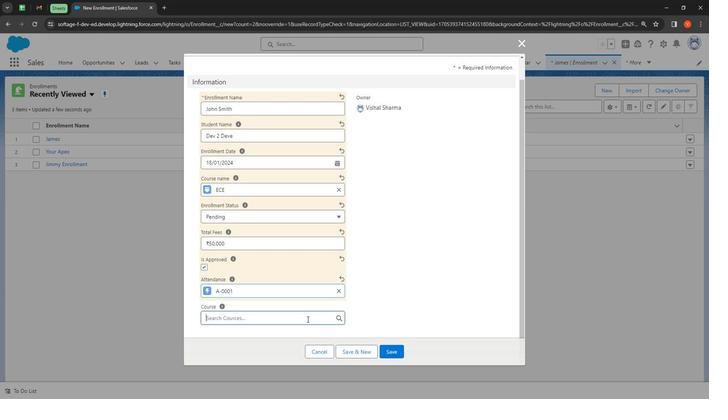 
Action: Mouse moved to (264, 354)
Screenshot: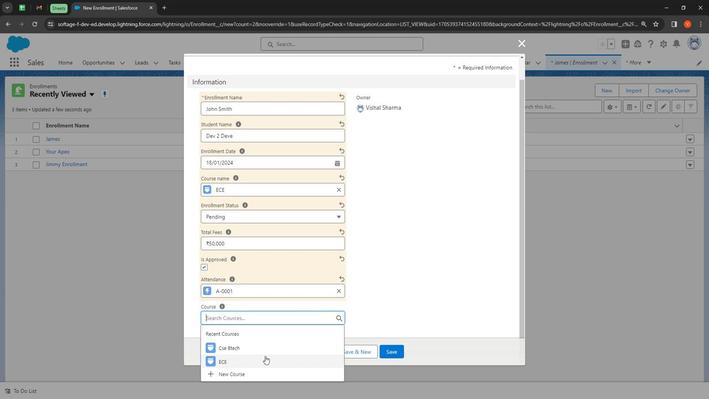 
Action: Mouse pressed left at (264, 354)
Screenshot: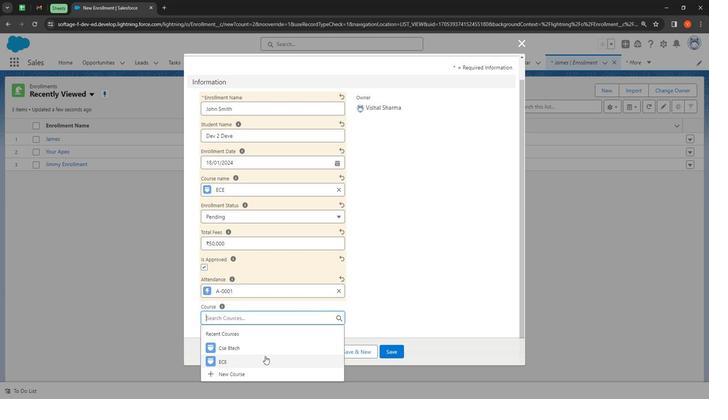
Action: Mouse moved to (383, 347)
Screenshot: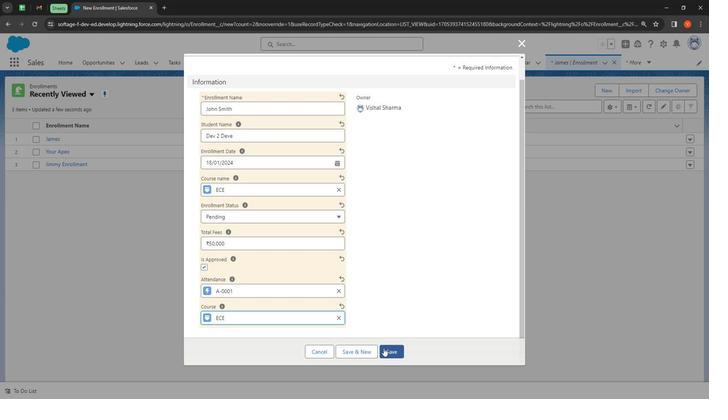 
Action: Mouse pressed left at (383, 347)
Screenshot: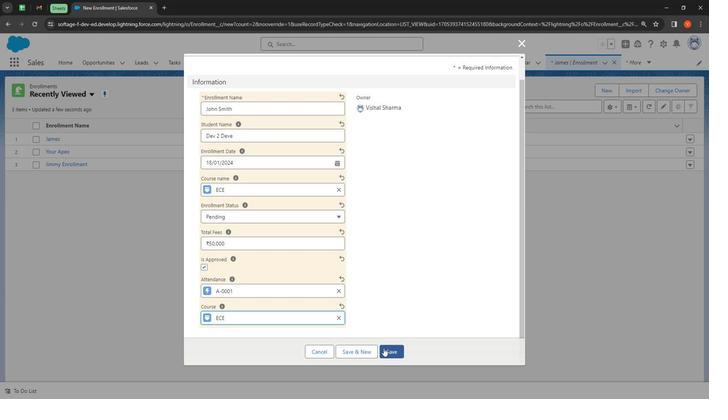 
Action: Mouse moved to (493, 145)
Screenshot: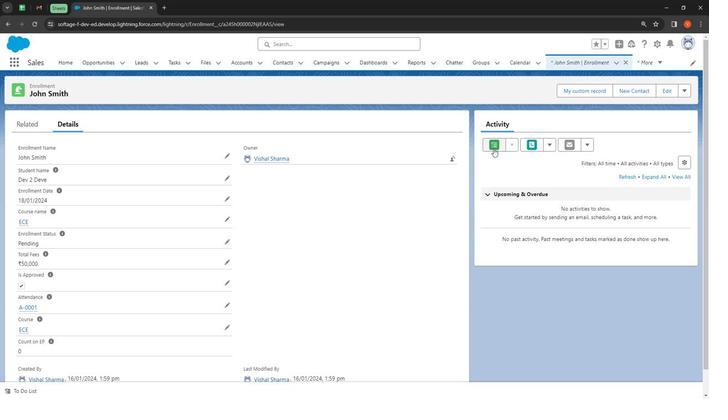 
Action: Mouse pressed left at (493, 145)
Screenshot: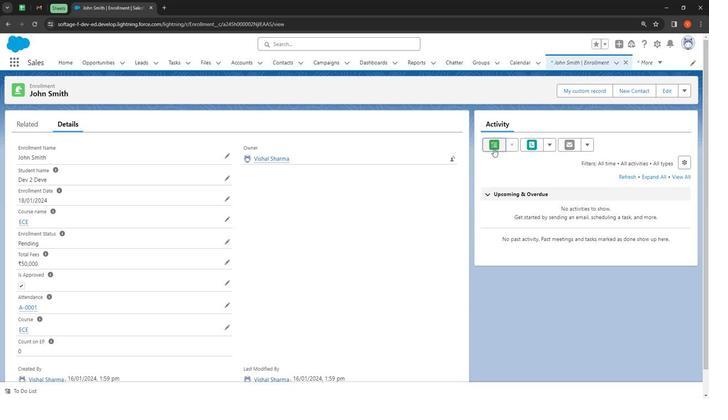 
Action: Mouse moved to (533, 215)
Screenshot: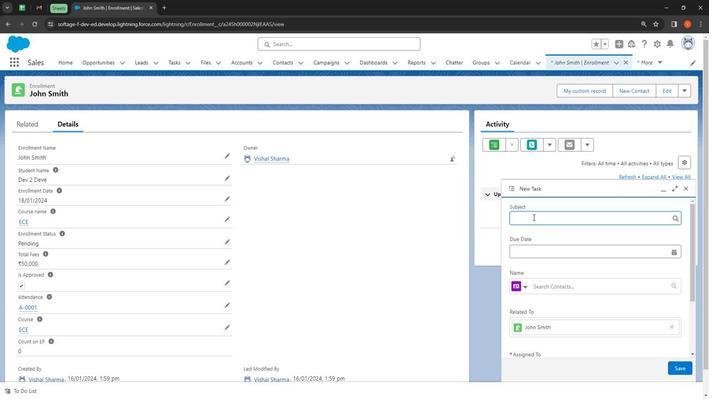
Action: Mouse pressed left at (533, 215)
Screenshot: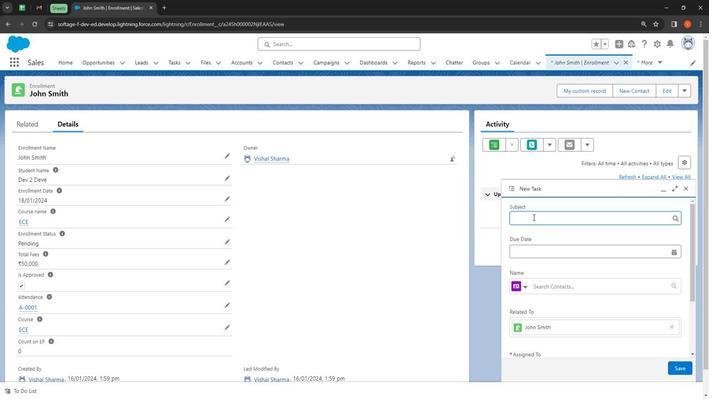 
Action: Mouse moved to (540, 244)
Screenshot: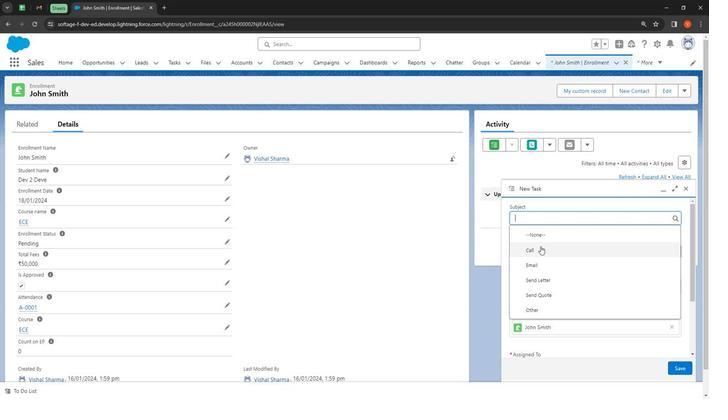 
Action: Mouse pressed left at (540, 244)
Screenshot: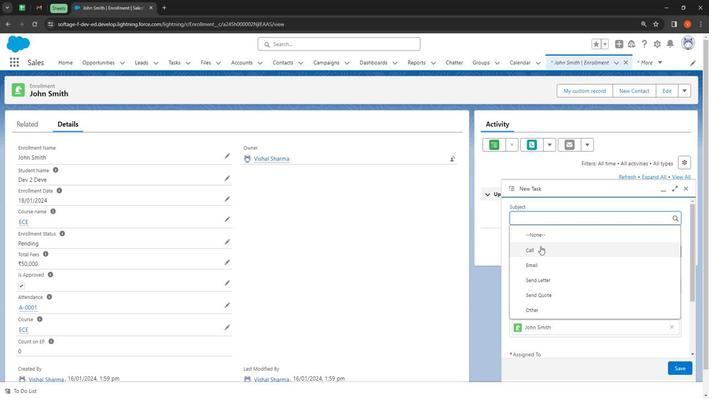 
Action: Mouse moved to (540, 245)
Screenshot: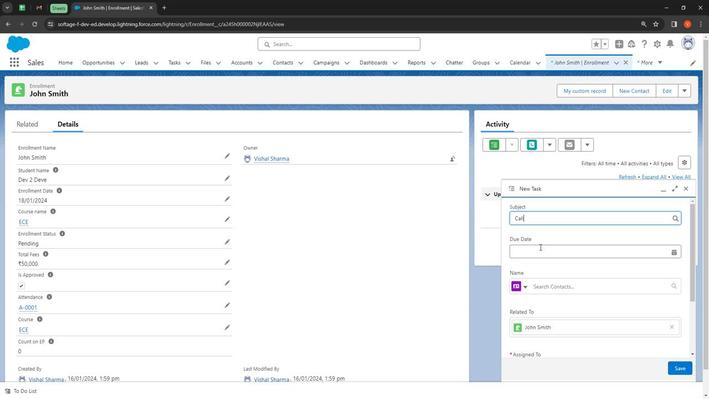 
Action: Mouse pressed left at (540, 245)
Screenshot: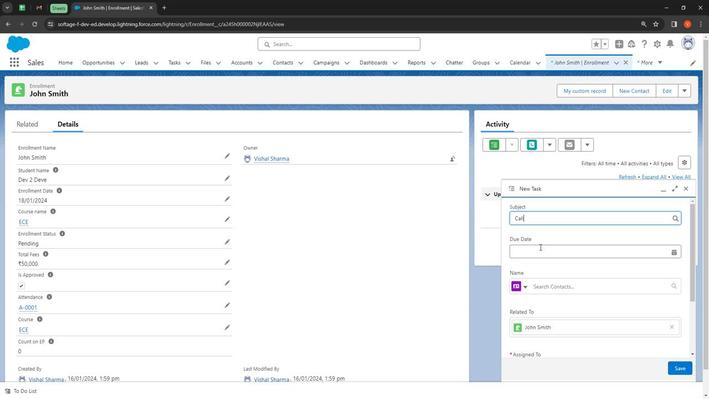 
Action: Mouse moved to (656, 337)
Screenshot: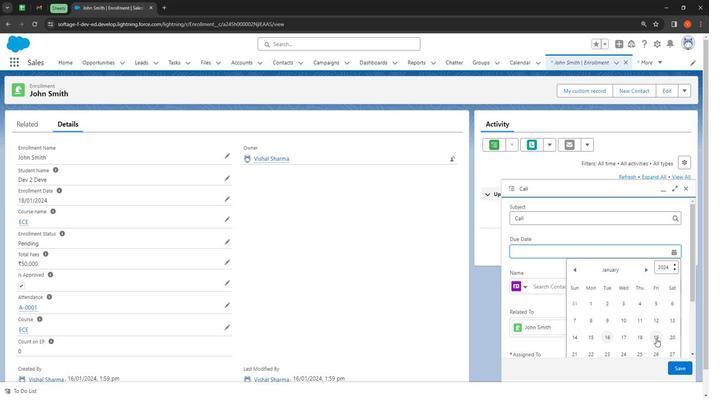 
Action: Mouse pressed left at (656, 337)
Screenshot: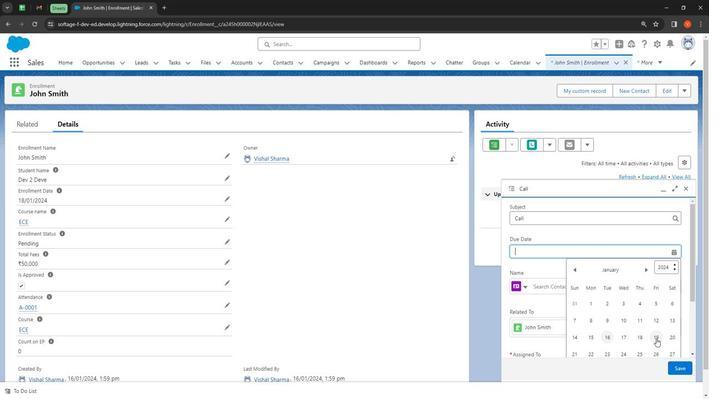 
Action: Mouse moved to (536, 287)
Screenshot: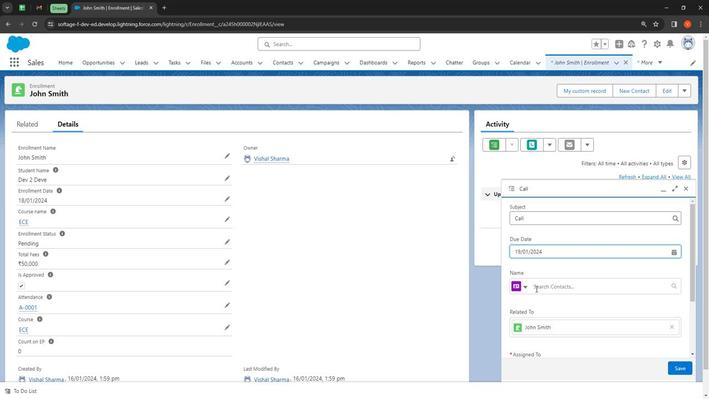 
Action: Mouse pressed left at (536, 287)
Screenshot: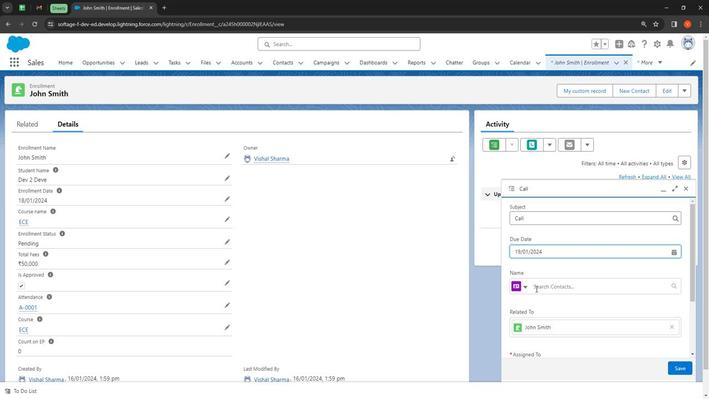 
Action: Mouse moved to (557, 321)
Screenshot: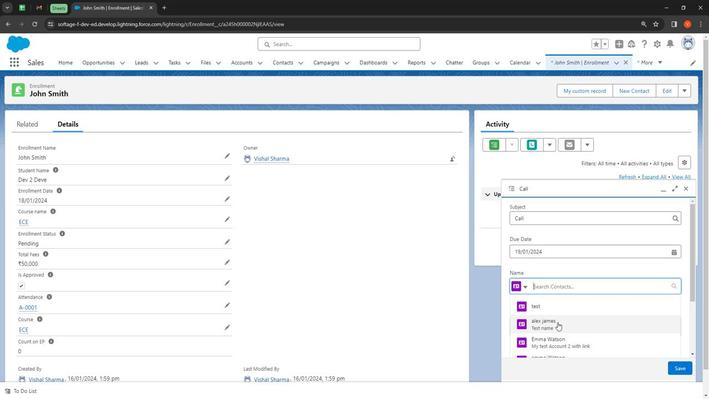 
Action: Mouse pressed left at (557, 321)
Screenshot: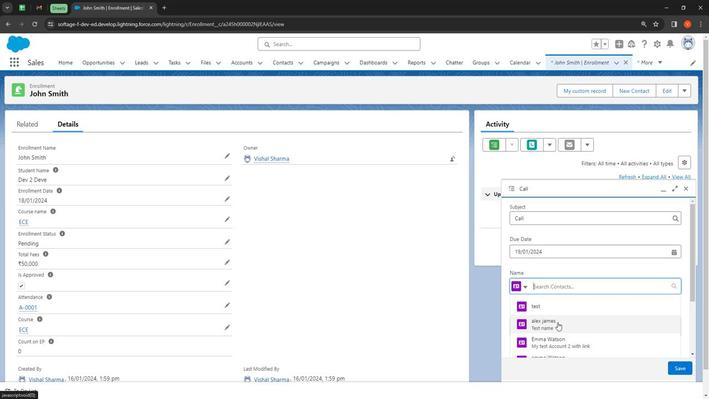 
Action: Mouse moved to (605, 328)
Screenshot: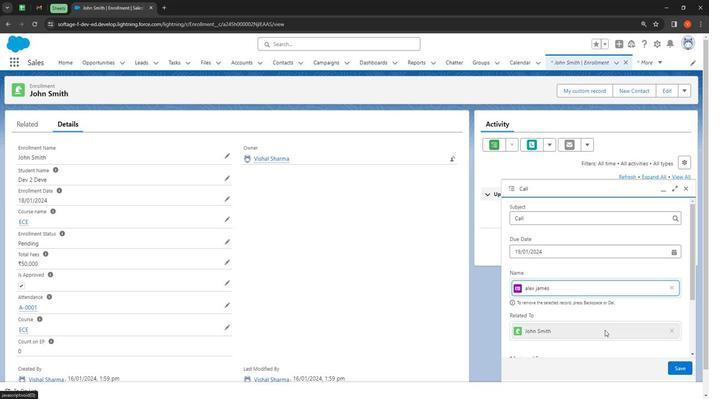 
Action: Mouse scrolled (605, 328) with delta (0, 0)
Screenshot: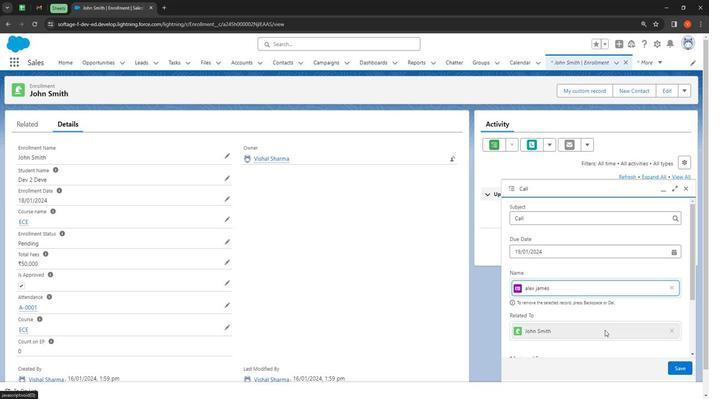 
Action: Mouse scrolled (605, 328) with delta (0, 0)
Screenshot: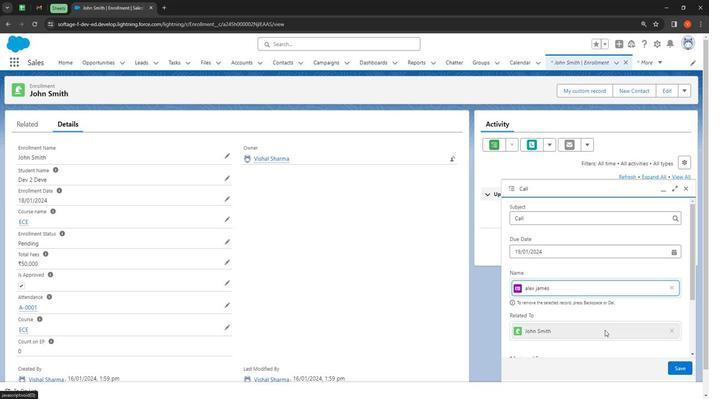 
Action: Mouse moved to (606, 327)
Screenshot: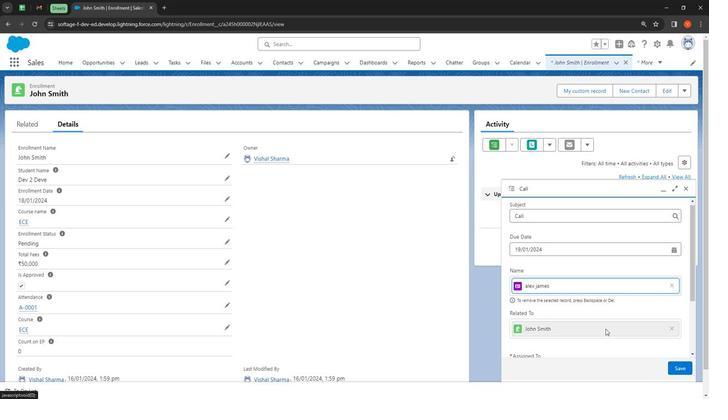 
Action: Mouse scrolled (606, 327) with delta (0, 0)
Screenshot: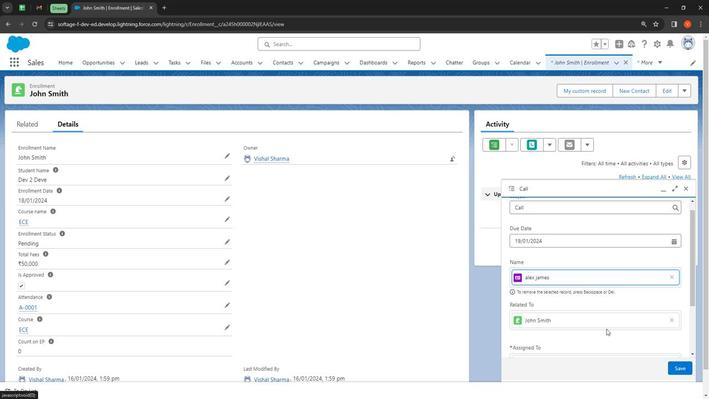 
Action: Mouse moved to (606, 327)
Screenshot: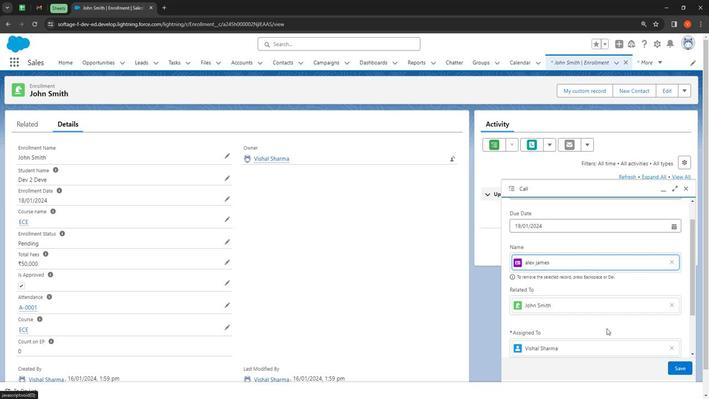 
Action: Mouse scrolled (606, 327) with delta (0, 0)
Screenshot: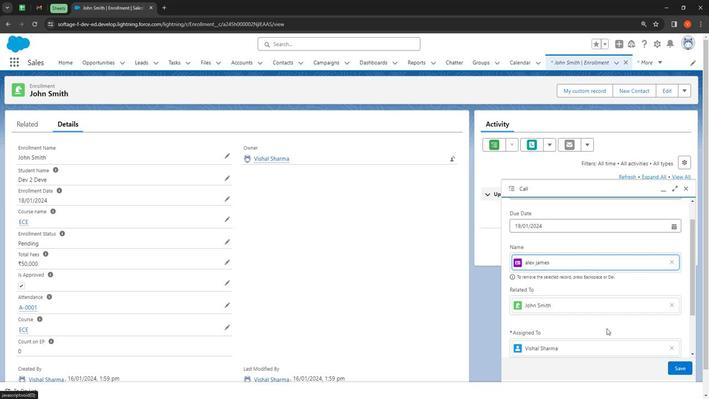 
Action: Mouse moved to (581, 332)
Screenshot: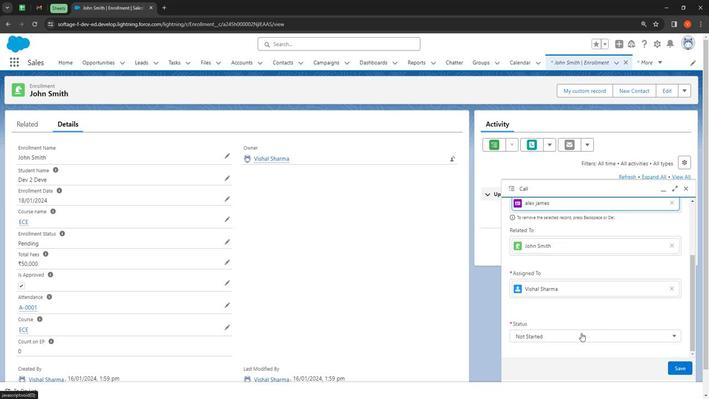 
Action: Mouse pressed left at (581, 332)
Screenshot: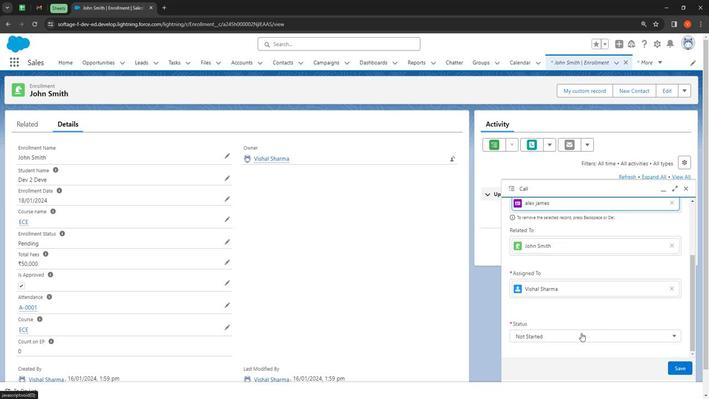 
Action: Mouse moved to (565, 265)
Screenshot: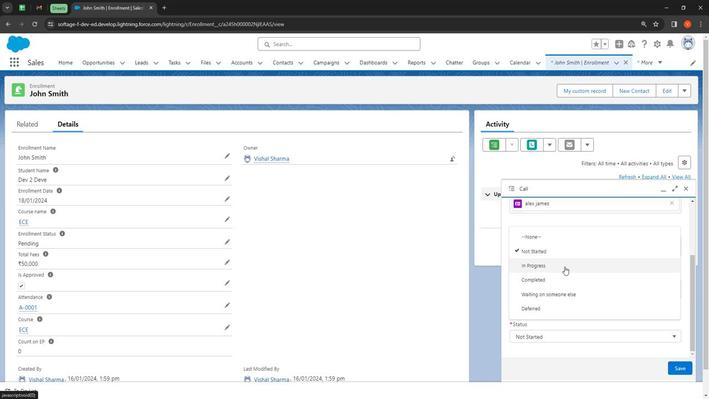 
Action: Mouse pressed left at (565, 265)
Screenshot: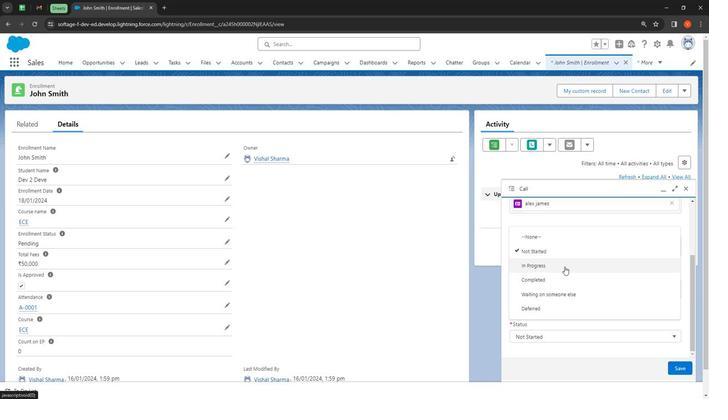 
Action: Mouse moved to (675, 367)
Screenshot: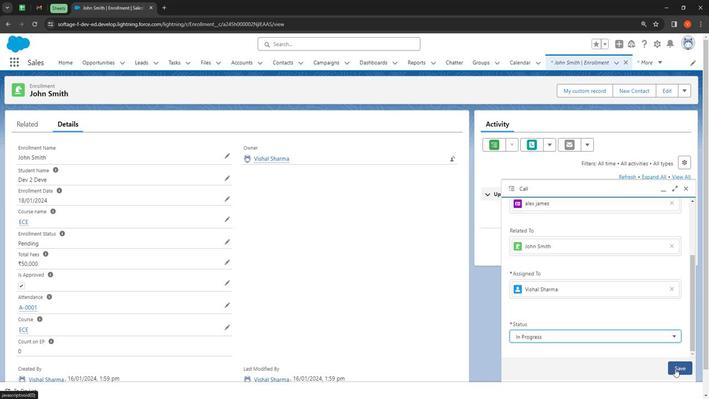 
Action: Mouse pressed left at (675, 367)
Screenshot: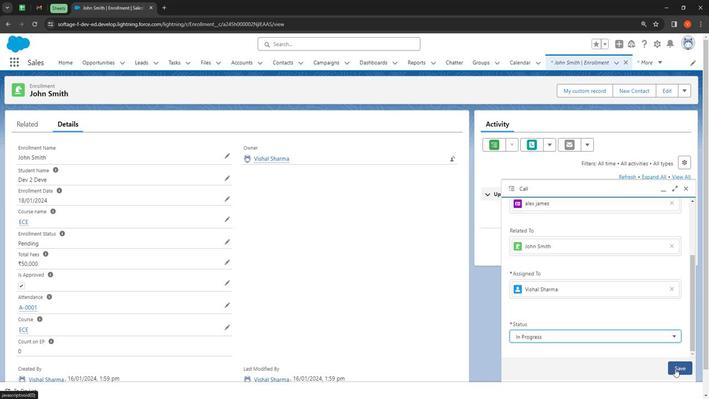 
Action: Mouse moved to (528, 143)
Screenshot: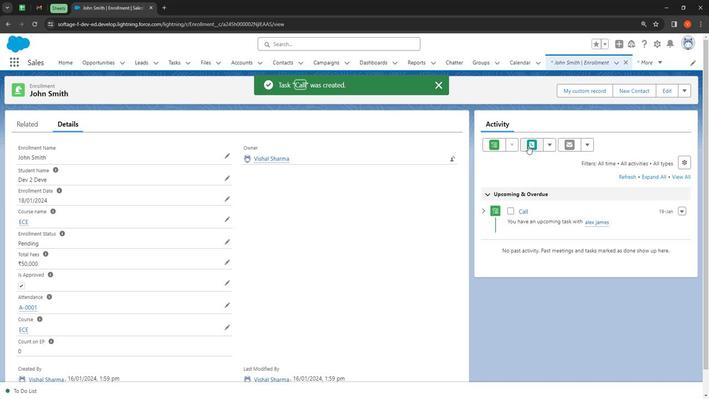 
Action: Mouse pressed left at (528, 143)
Screenshot: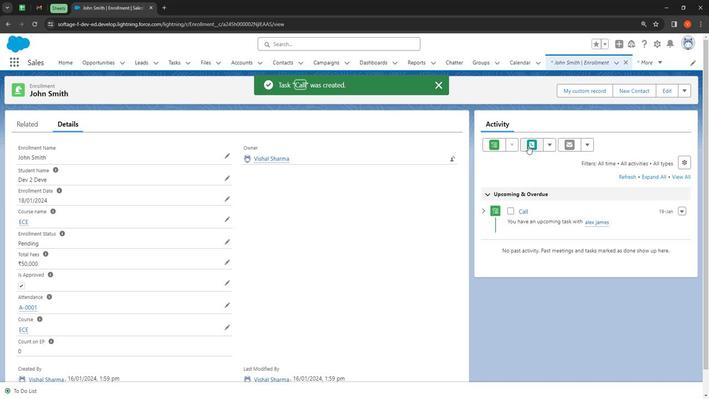 
Action: Mouse moved to (539, 204)
Screenshot: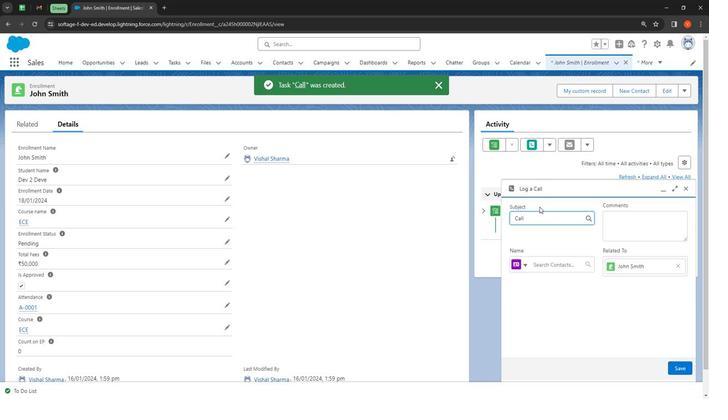 
Action: Mouse pressed left at (539, 204)
Screenshot: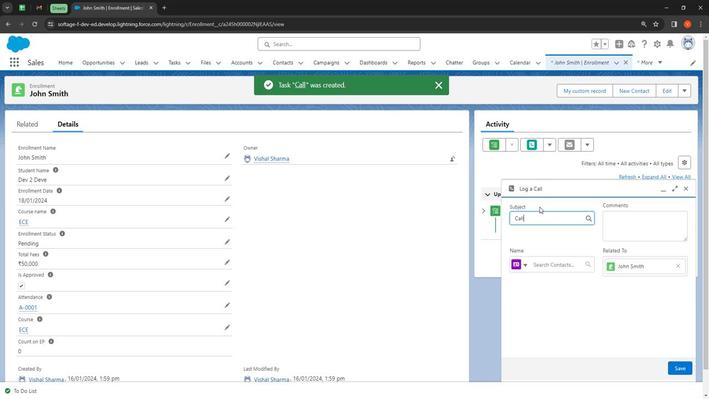 
Action: Mouse moved to (564, 214)
Screenshot: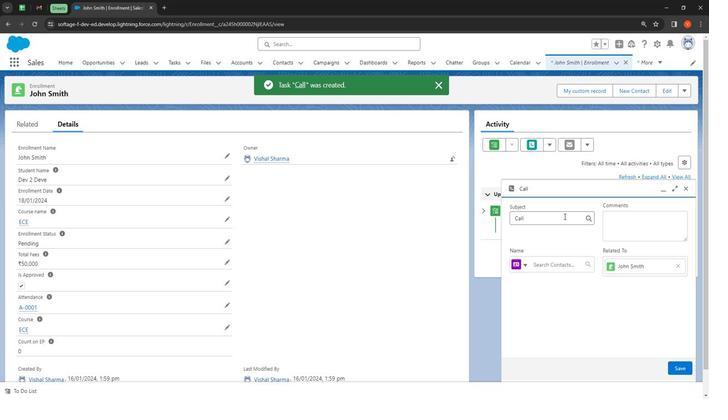 
Action: Mouse pressed left at (564, 214)
Screenshot: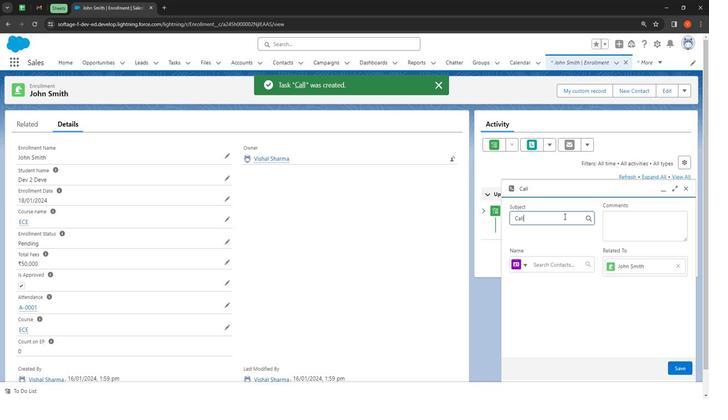 
Action: Mouse moved to (540, 262)
Screenshot: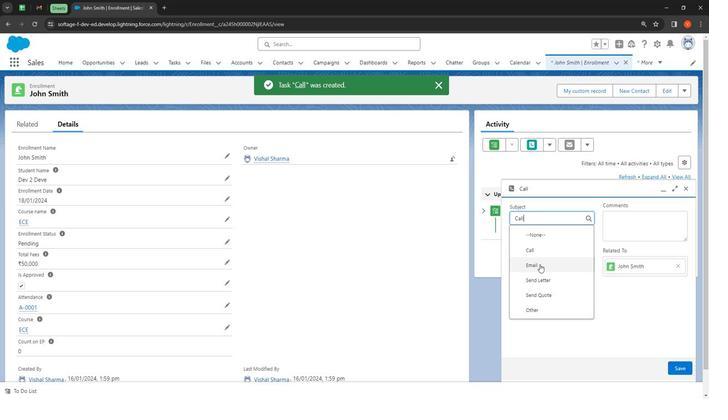 
Action: Mouse pressed left at (540, 262)
Screenshot: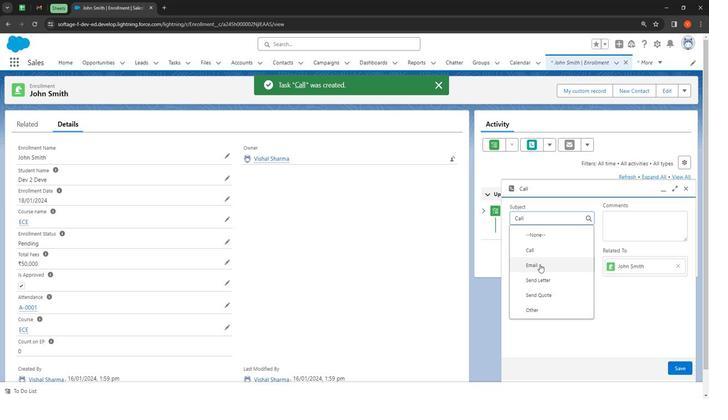 
Action: Mouse moved to (562, 241)
Screenshot: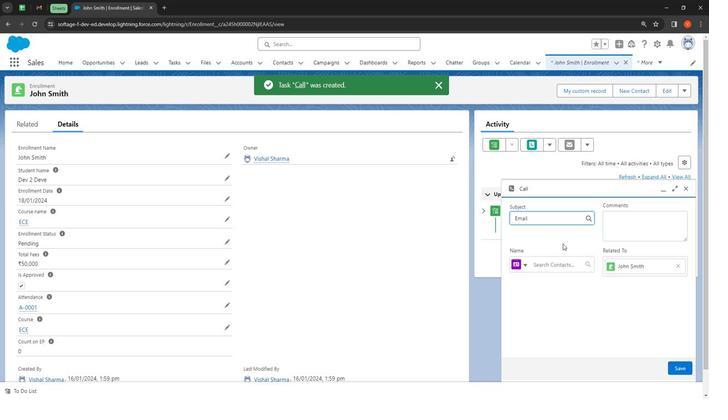 
Action: Mouse pressed left at (562, 241)
Screenshot: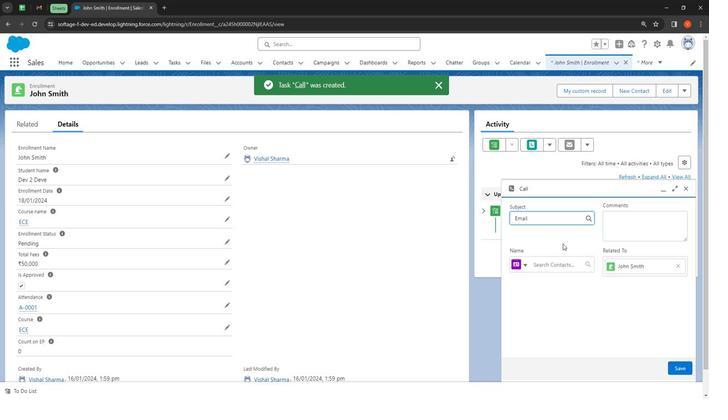 
Action: Mouse moved to (640, 217)
Screenshot: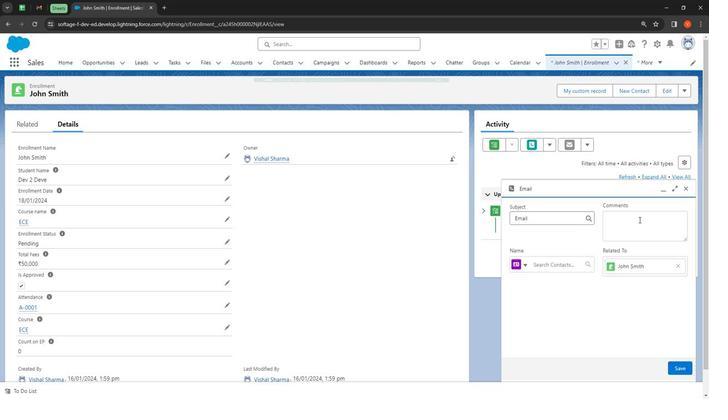 
Action: Mouse pressed left at (640, 217)
Screenshot: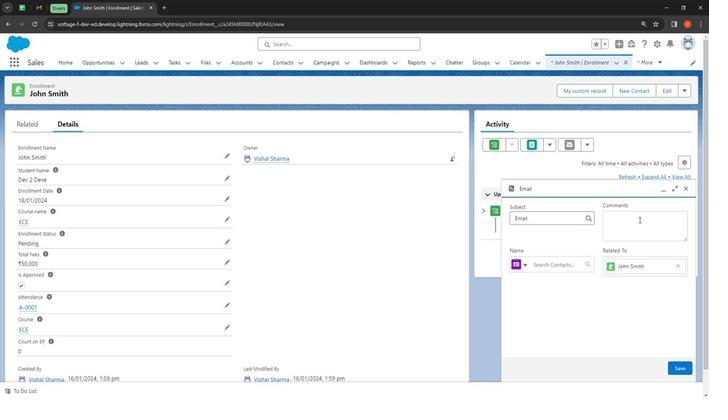 
Action: Mouse moved to (600, 195)
Screenshot: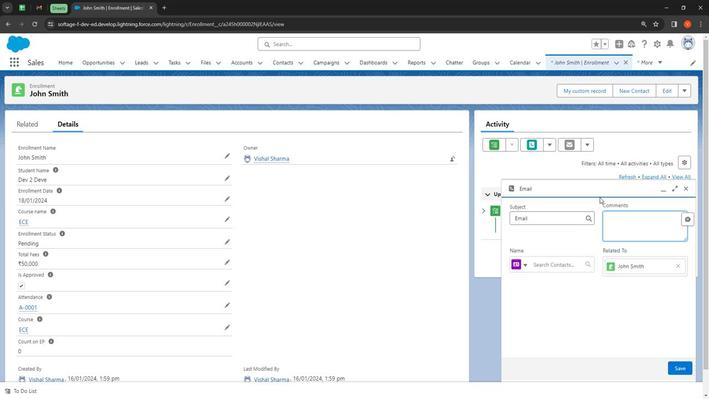 
Action: Key pressed <Key.shift>
Screenshot: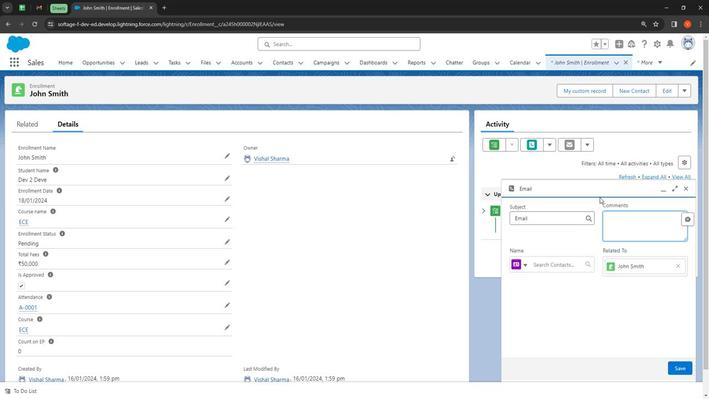
Action: Mouse moved to (561, 169)
Screenshot: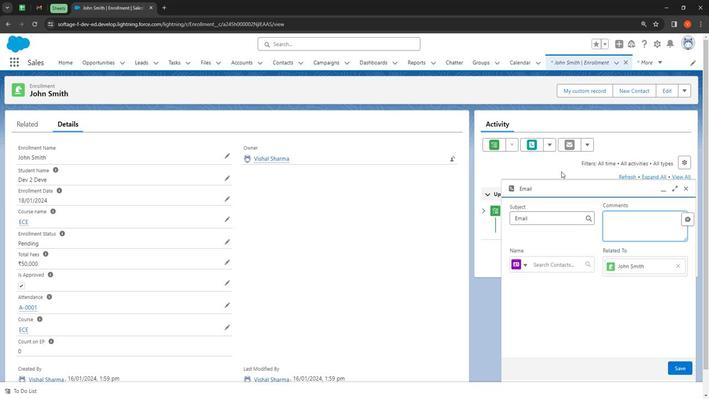 
Action: Key pressed <Key.shift><Key.shift><Key.shift><Key.shift><Key.shift><Key.shift><Key.shift>Log<Key.space><Key.shift>An<Key.space><Key.shift>Email<Key.space>to<Key.space>new<Key.space>joiners
Screenshot: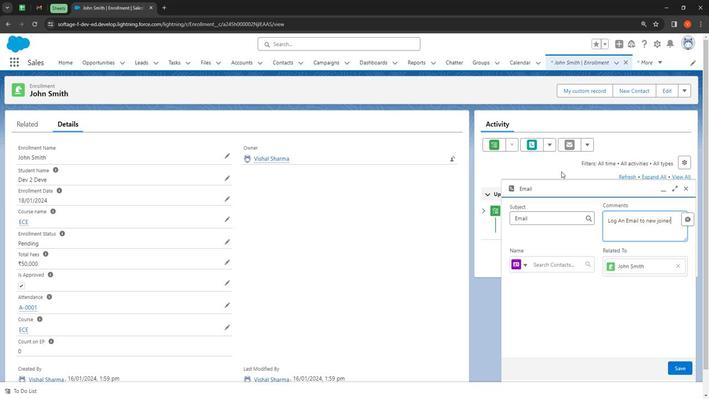 
Action: Mouse moved to (541, 260)
Screenshot: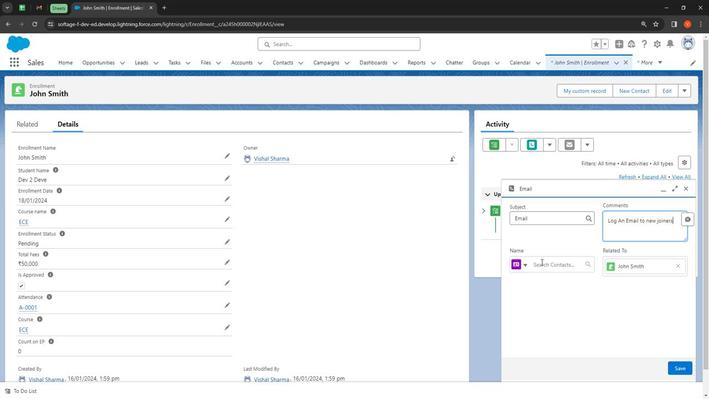 
Action: Mouse pressed left at (541, 260)
Screenshot: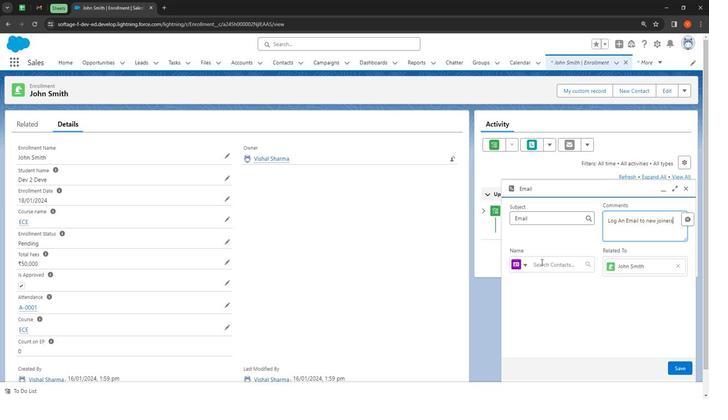 
Action: Mouse moved to (551, 305)
Screenshot: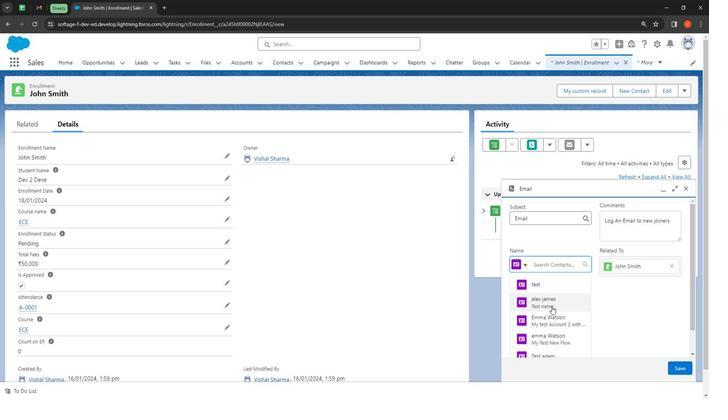 
Action: Mouse pressed left at (551, 305)
Screenshot: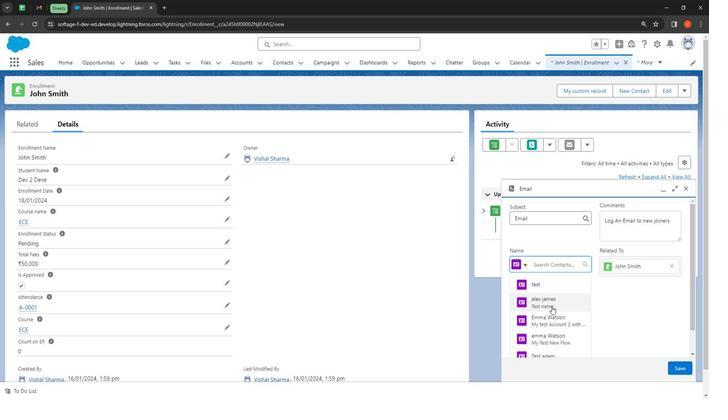 
Action: Mouse moved to (677, 365)
Screenshot: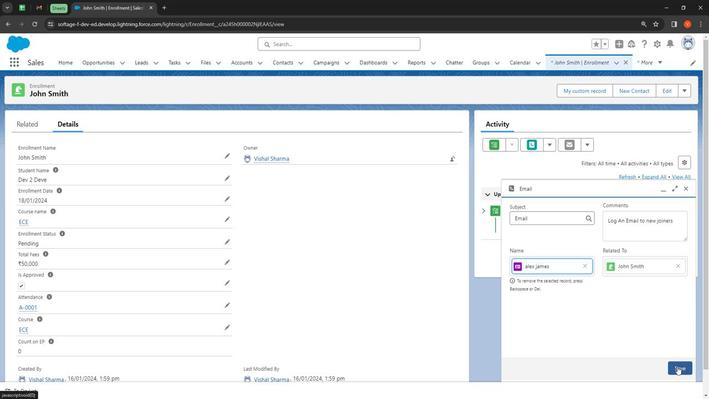 
Action: Mouse pressed left at (677, 365)
Screenshot: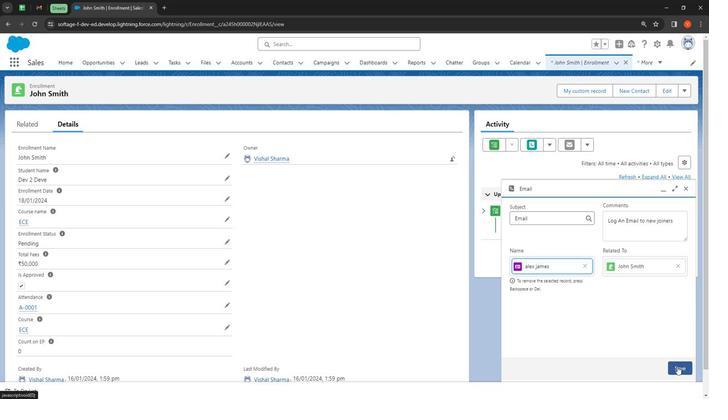 
Action: Mouse moved to (561, 313)
Screenshot: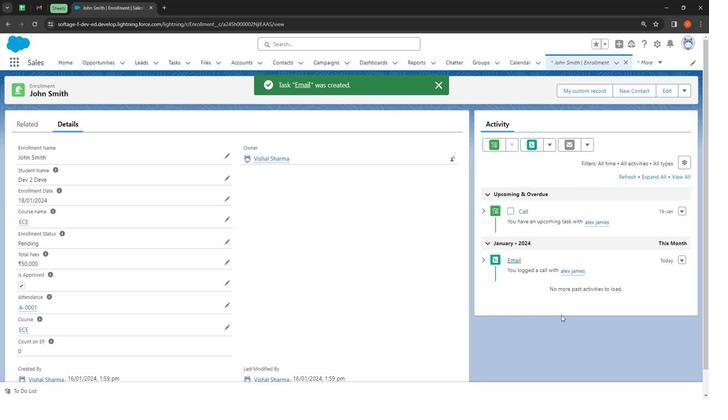 
Action: Mouse pressed left at (561, 313)
Screenshot: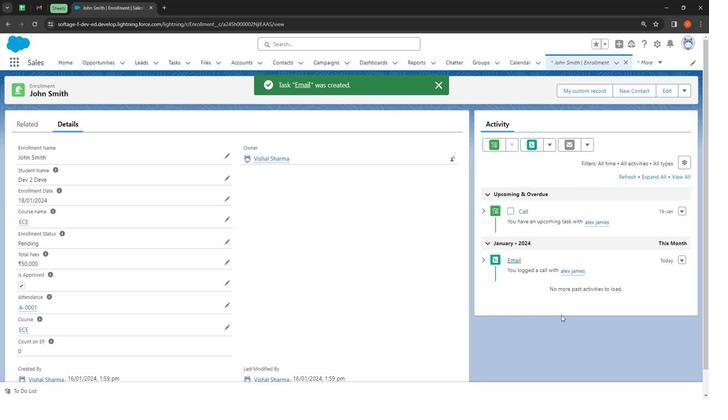 
Action: Mouse moved to (561, 140)
Screenshot: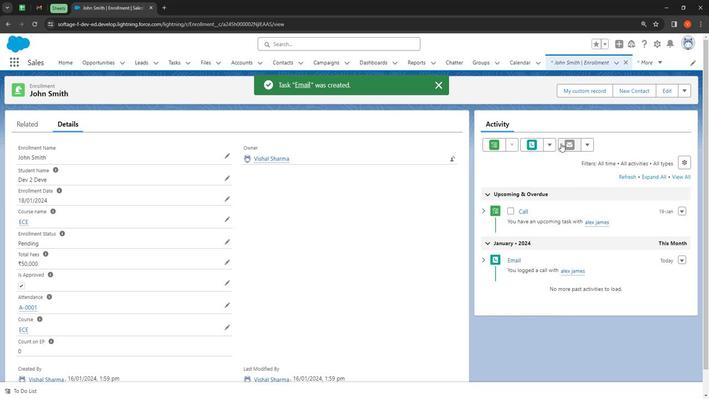 
Action: Mouse pressed left at (561, 140)
Screenshot: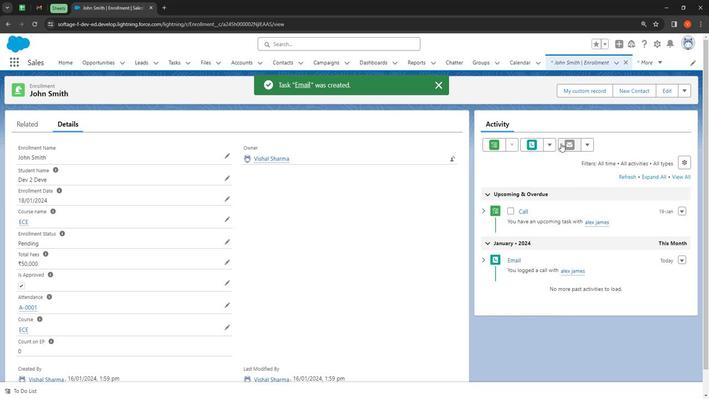 
Action: Mouse moved to (555, 214)
Screenshot: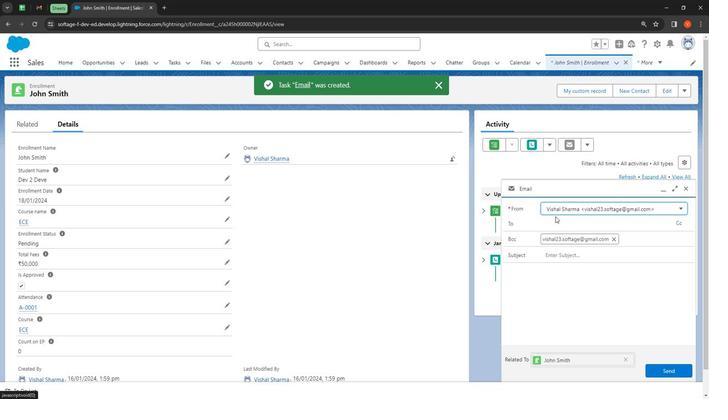 
Action: Mouse pressed left at (555, 214)
Screenshot: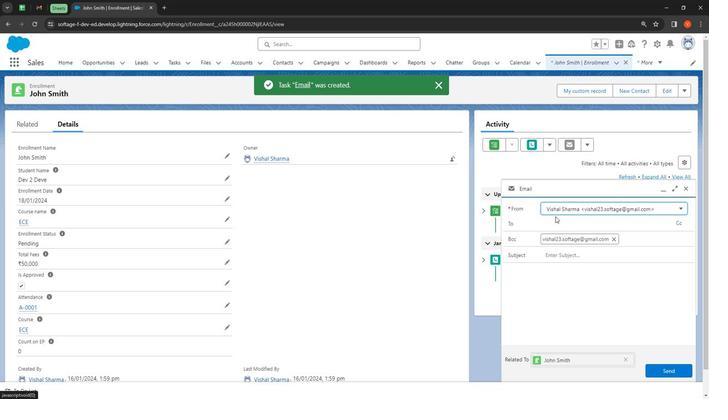 
Action: Mouse moved to (565, 224)
Screenshot: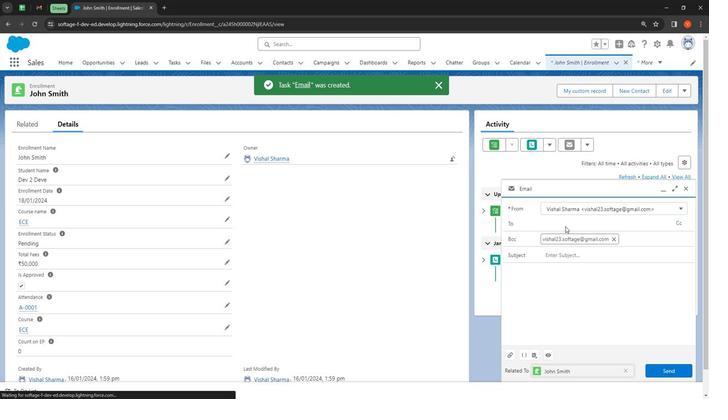 
Action: Mouse pressed left at (565, 224)
Screenshot: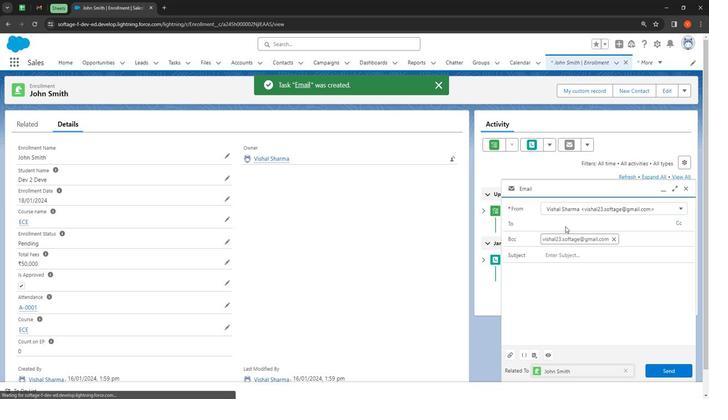 
Action: Key pressed <Key.shift>System<Key.shift>@admin.net
Screenshot: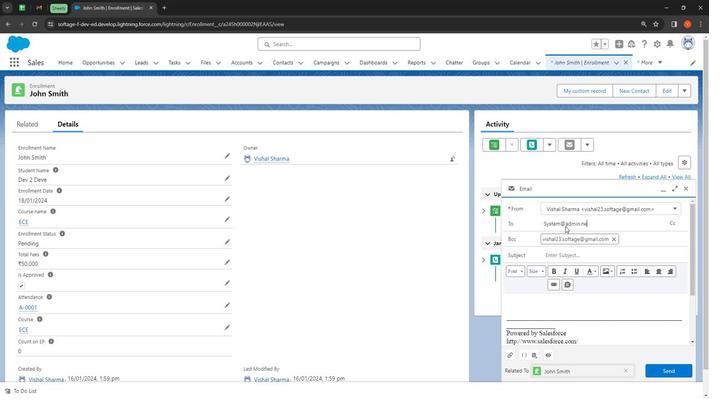 
Action: Mouse moved to (592, 307)
Screenshot: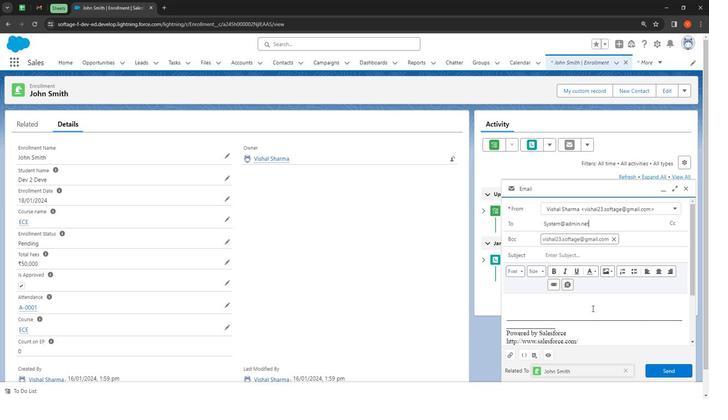 
Action: Mouse pressed left at (592, 307)
Screenshot: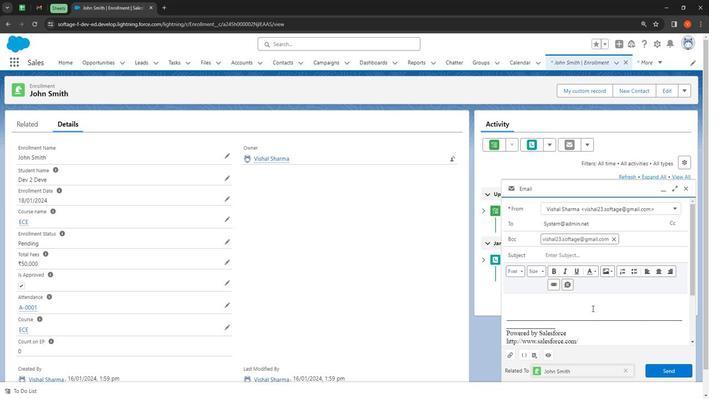 
Action: Mouse moved to (591, 306)
Screenshot: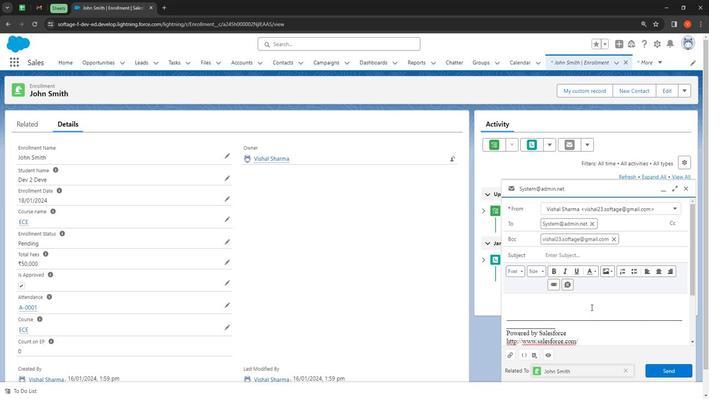 
Action: Key pressed <Key.shift>
Screenshot: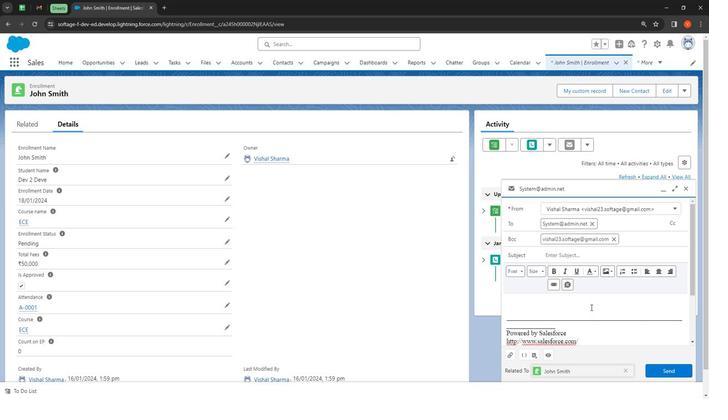 
Action: Mouse moved to (590, 305)
Screenshot: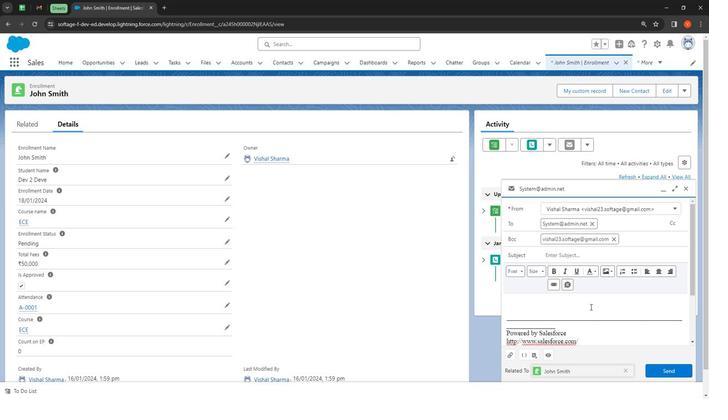 
Action: Key pressed <Key.shift><Key.shift><Key.shift><Key.shift><Key.shift><Key.shift>Mine<Key.space><Key.shift>System<Key.space><Key.shift>@admin<Key.space>will<Key.space>be<Key.space>your<Key.space><Key.shift>Incharge<Key.space><Key.up><Key.shift>Dear<Key.space><Key.shift><Key.shift><Key.shift><Key.down><Key.down><Key.left><Key.left><Key.left><Key.left><Key.left>we<Key.space>like<Key.space>to<Key.space>have<Key.space>upi<Key.backspace><Key.backspace><Key.backspace>y<Key.backspace>you<Key.space>here<Key.space>with<Key.space>us
Screenshot: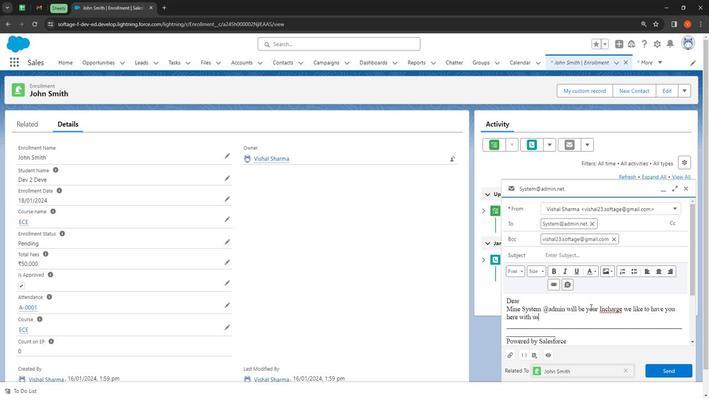 
Action: Mouse moved to (605, 303)
Screenshot: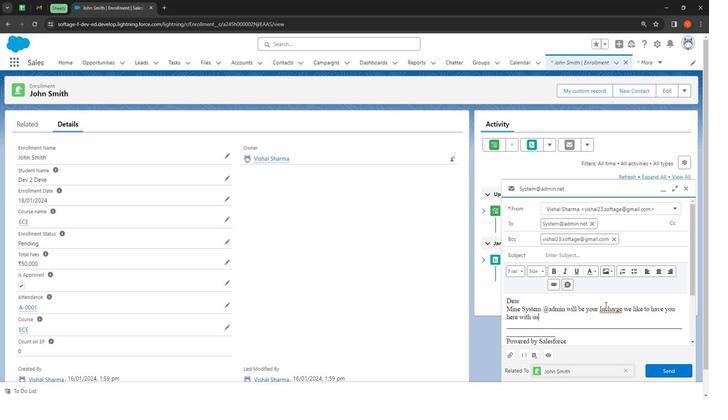 
Action: Mouse pressed right at (605, 303)
Screenshot: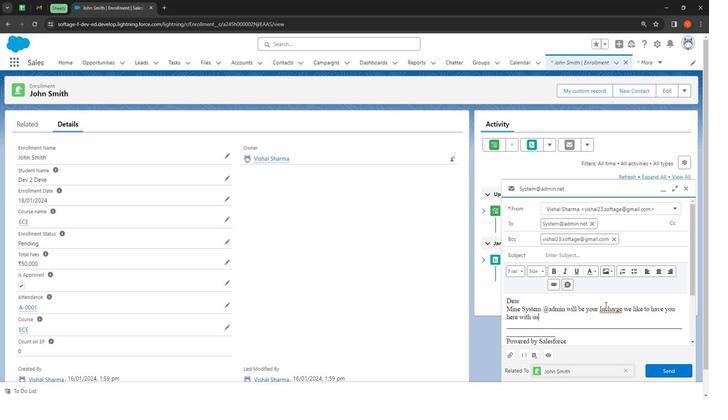 
Action: Mouse moved to (632, 164)
Screenshot: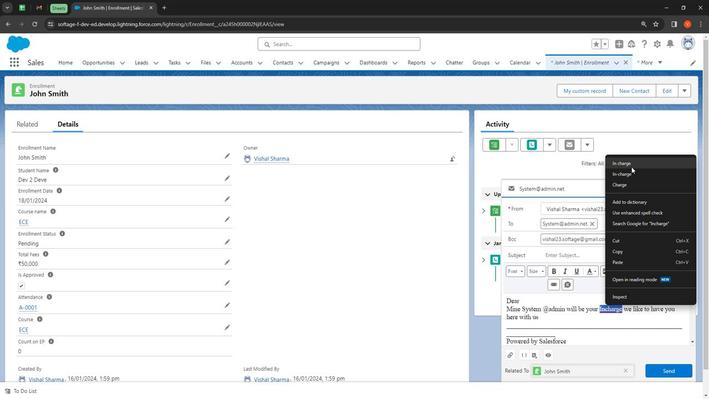 
Action: Mouse pressed left at (632, 164)
Screenshot: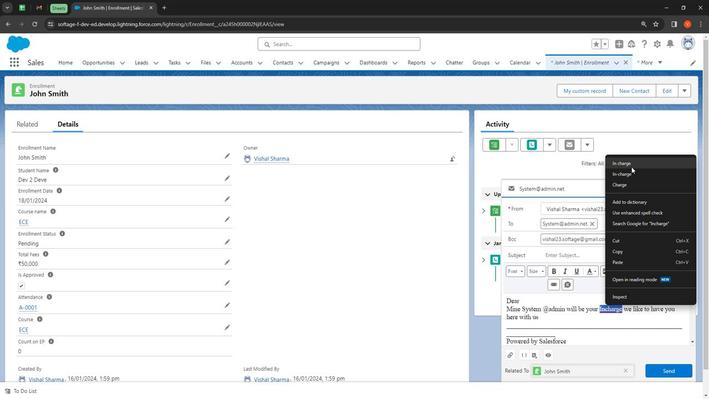 
Action: Mouse moved to (551, 322)
Screenshot: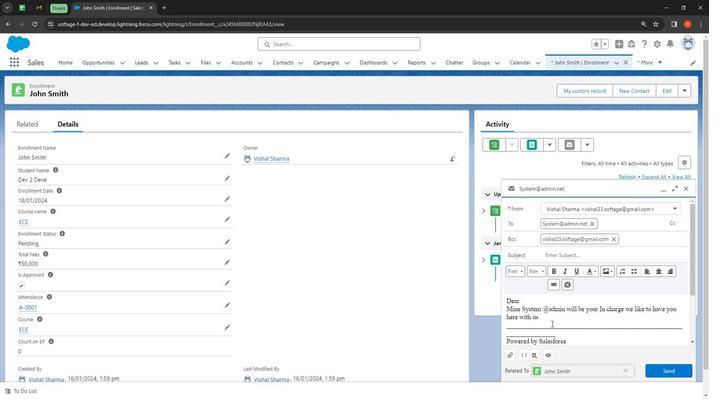 
Action: Mouse pressed left at (551, 322)
Screenshot: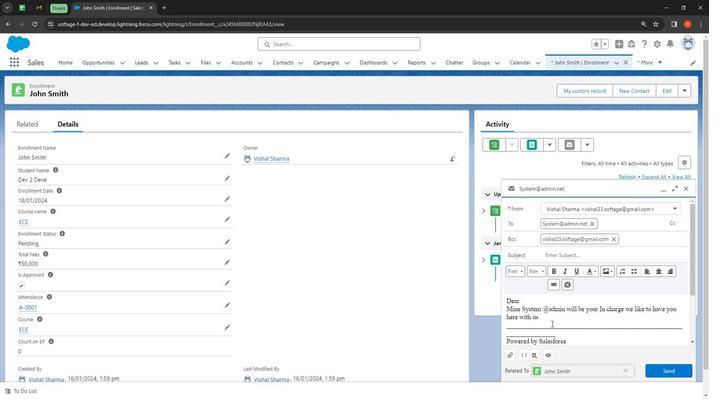 
Action: Mouse moved to (547, 318)
Screenshot: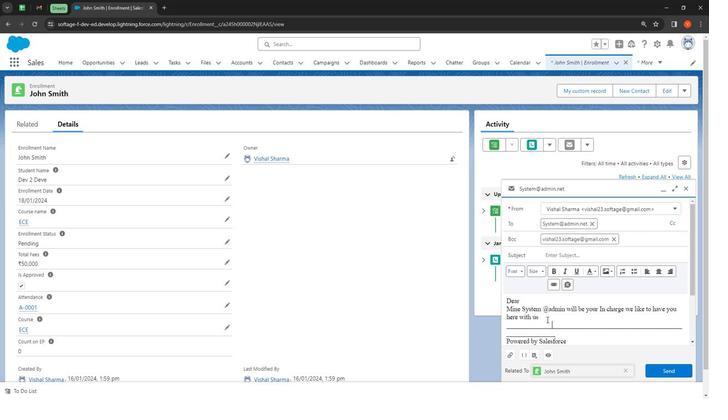 
Action: Mouse pressed left at (547, 318)
Screenshot: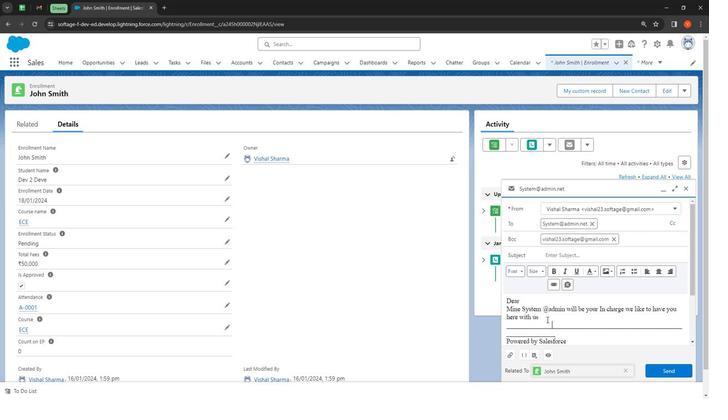 
Action: Mouse moved to (555, 325)
Screenshot: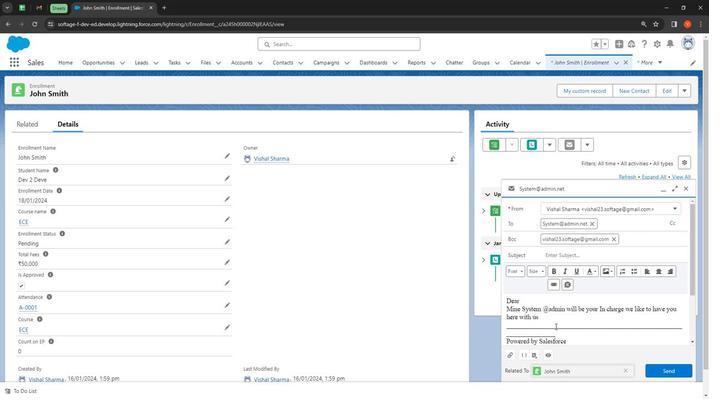 
Action: Key pressed .
Screenshot: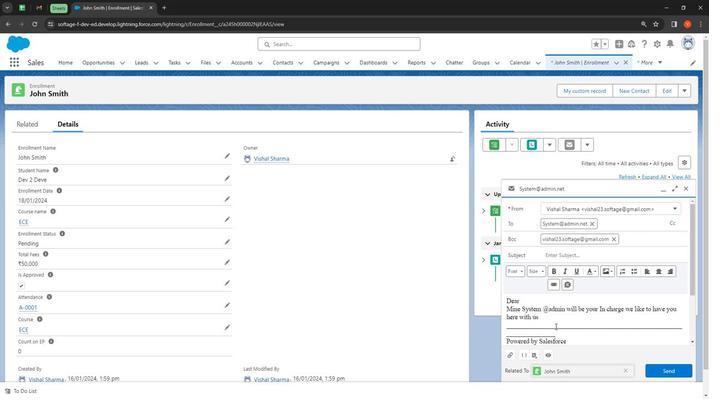 
Action: Mouse moved to (664, 369)
Screenshot: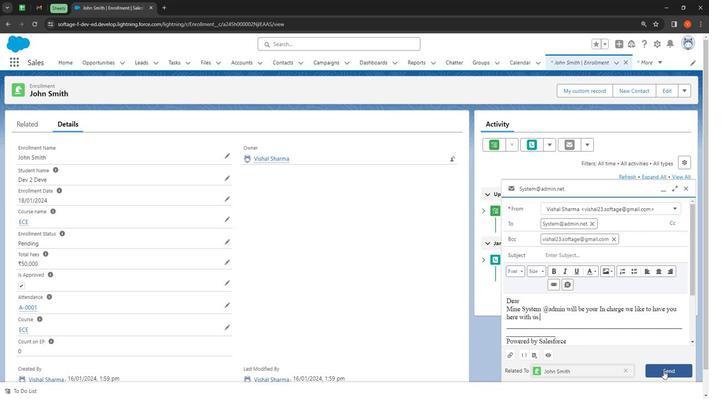 
Action: Mouse pressed left at (664, 369)
Screenshot: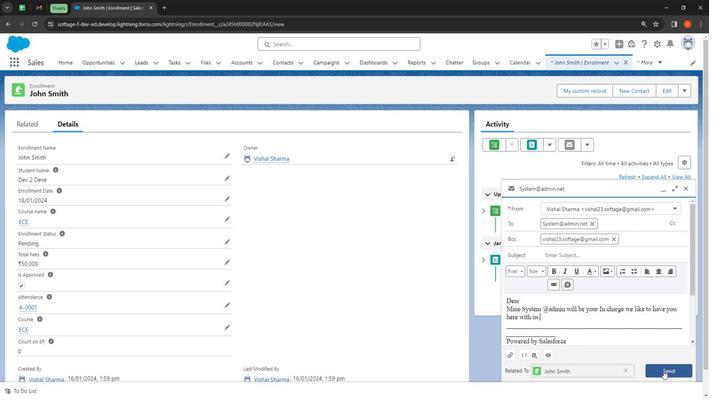 
Action: Mouse moved to (459, 221)
Screenshot: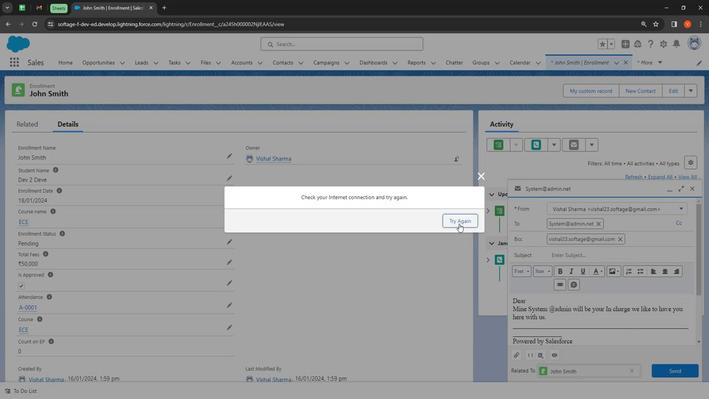 
Action: Mouse pressed left at (459, 221)
Screenshot: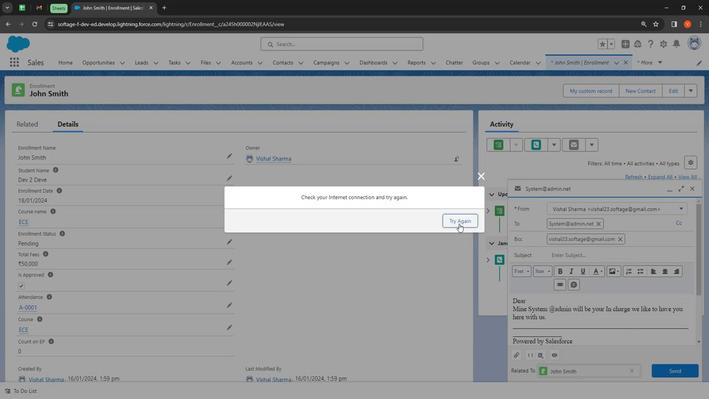 
Action: Mouse moved to (469, 223)
Screenshot: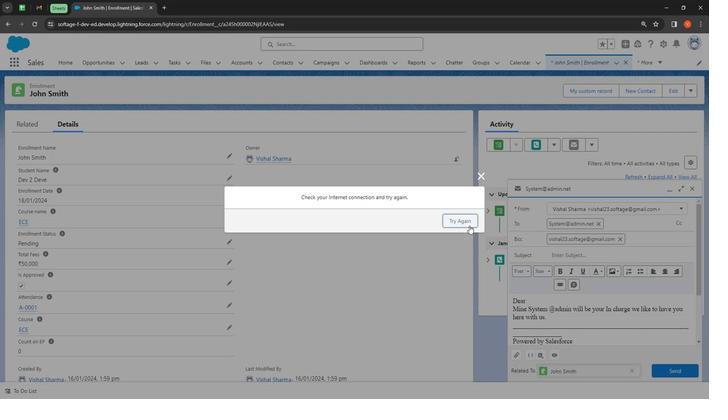 
Action: Mouse pressed left at (469, 223)
Screenshot: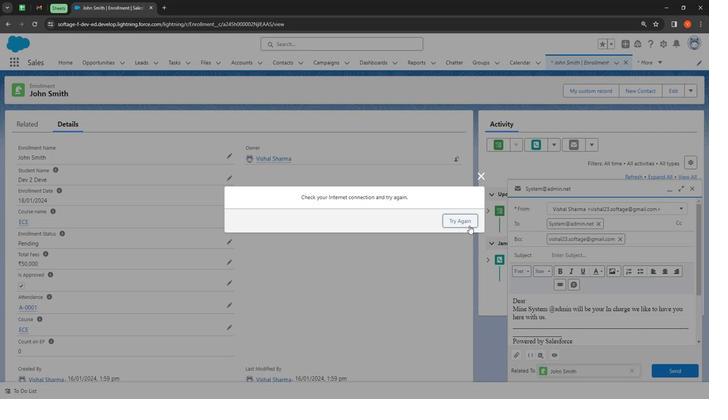
Action: Mouse moved to (516, 310)
Screenshot: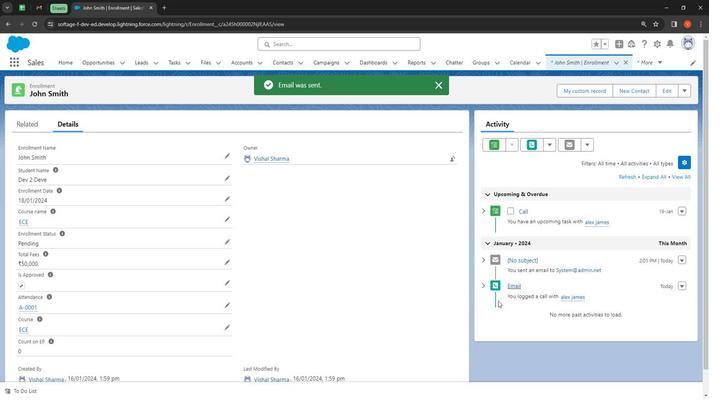
